 Task: Find a house in Colleyville, TX on Airbnb for 1 guest from 6 Sep to 10 Sep, with a price range of ₹10,000 to ₹15,000.
Action: Mouse moved to (501, 122)
Screenshot: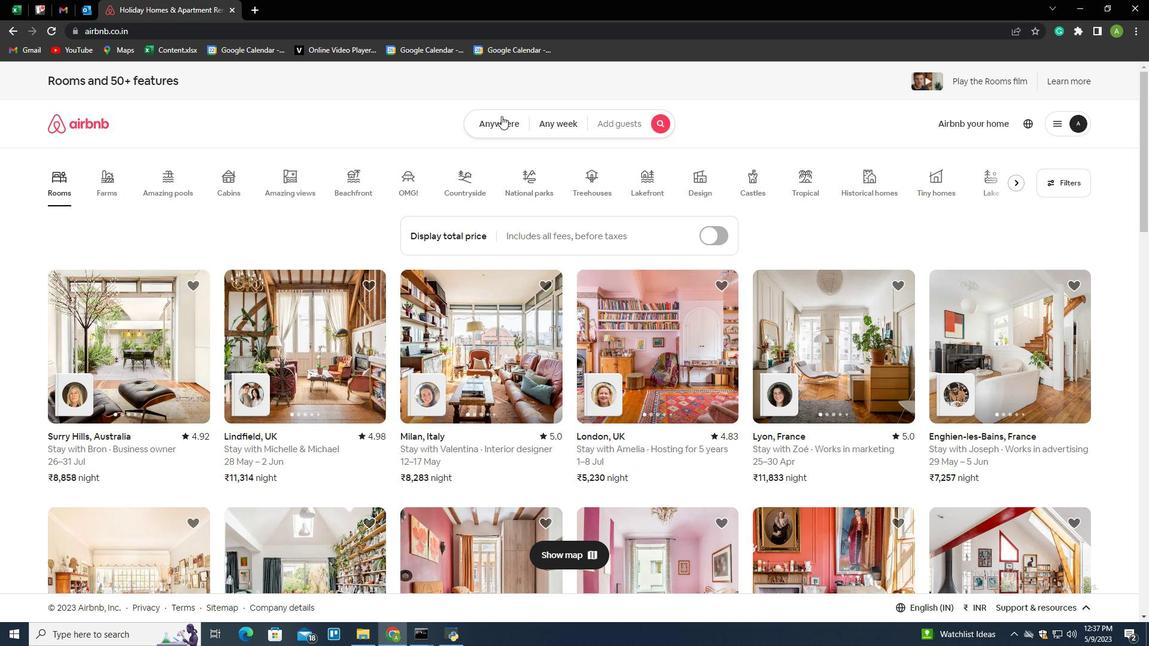 
Action: Mouse pressed left at (501, 122)
Screenshot: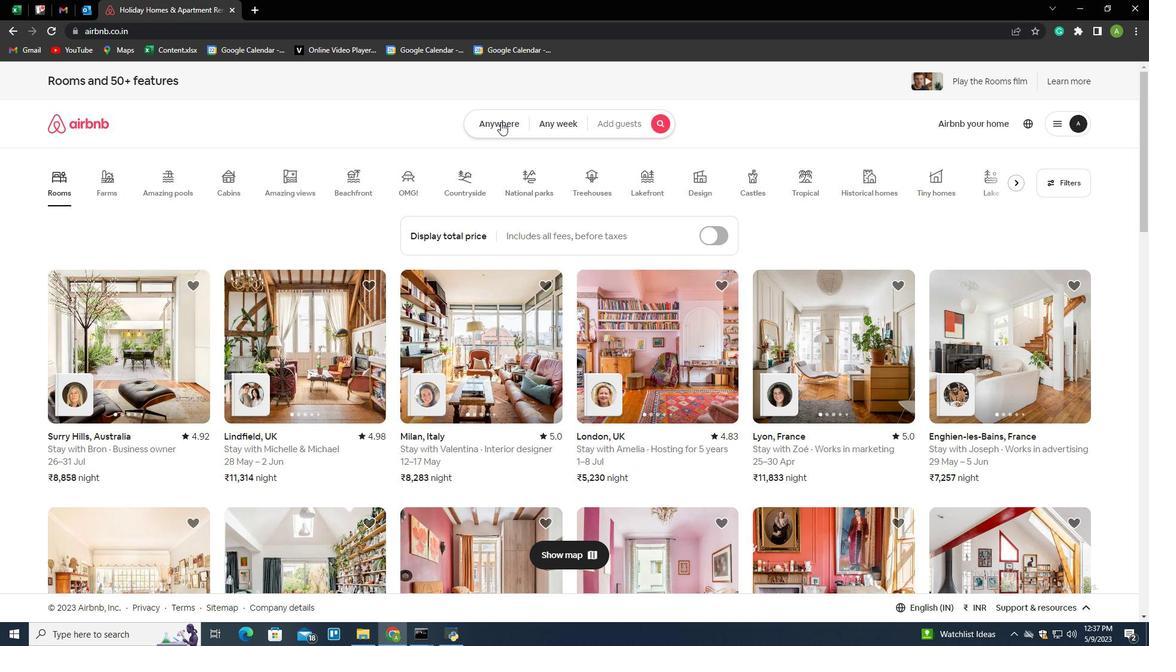 
Action: Mouse moved to (433, 171)
Screenshot: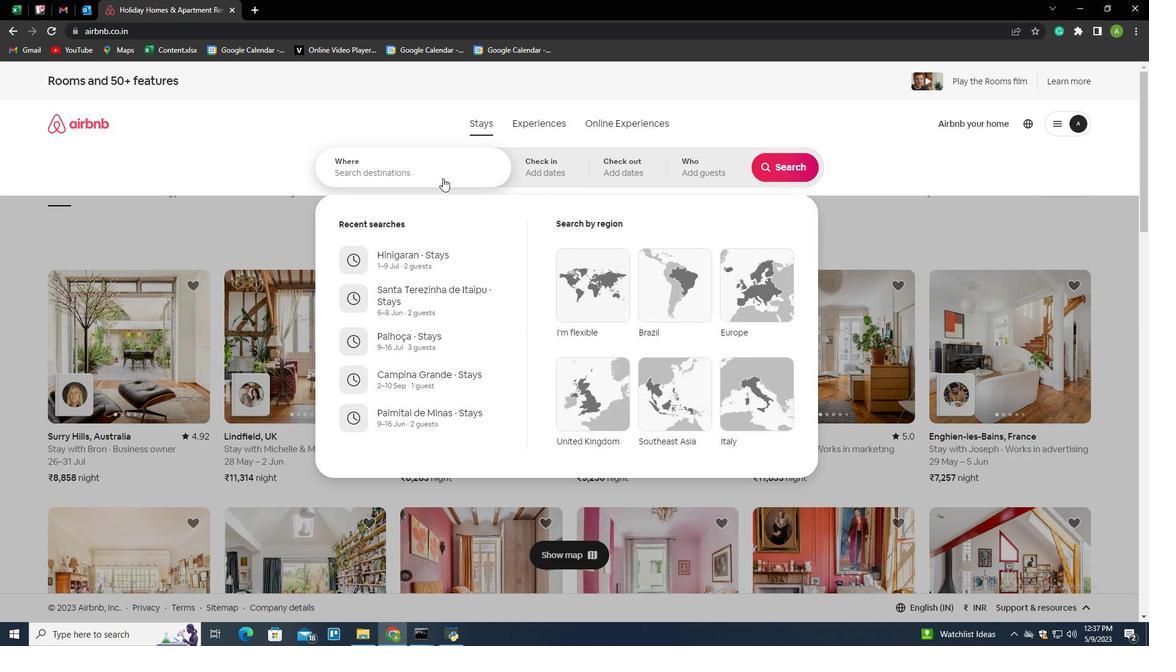 
Action: Mouse pressed left at (433, 171)
Screenshot: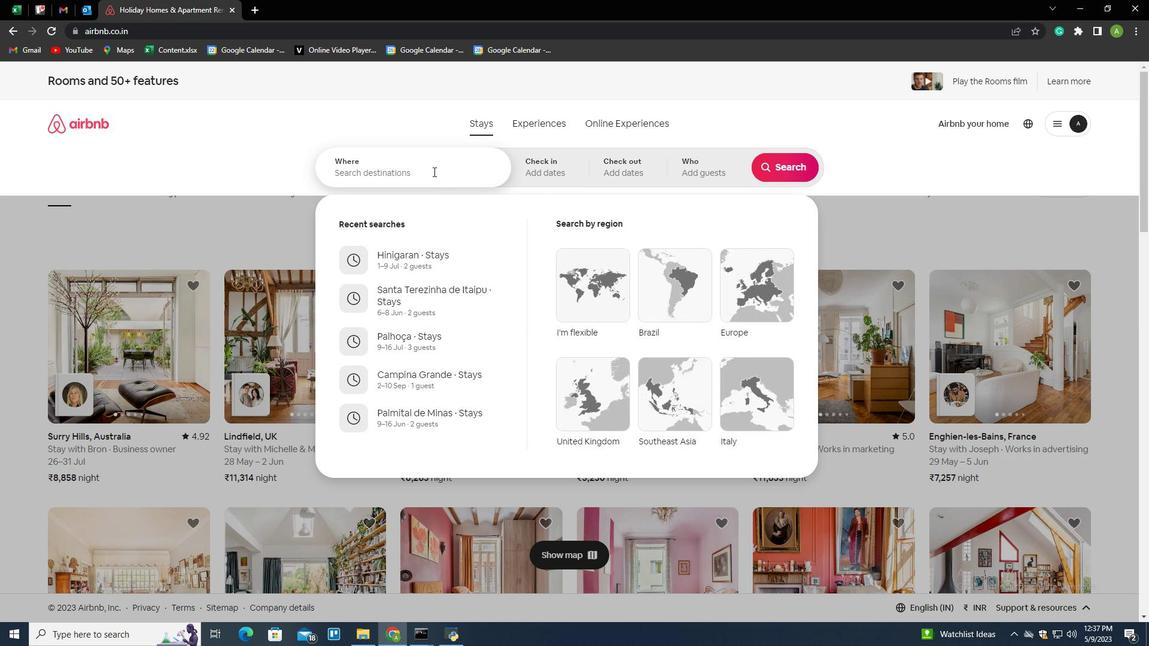 
Action: Mouse moved to (433, 171)
Screenshot: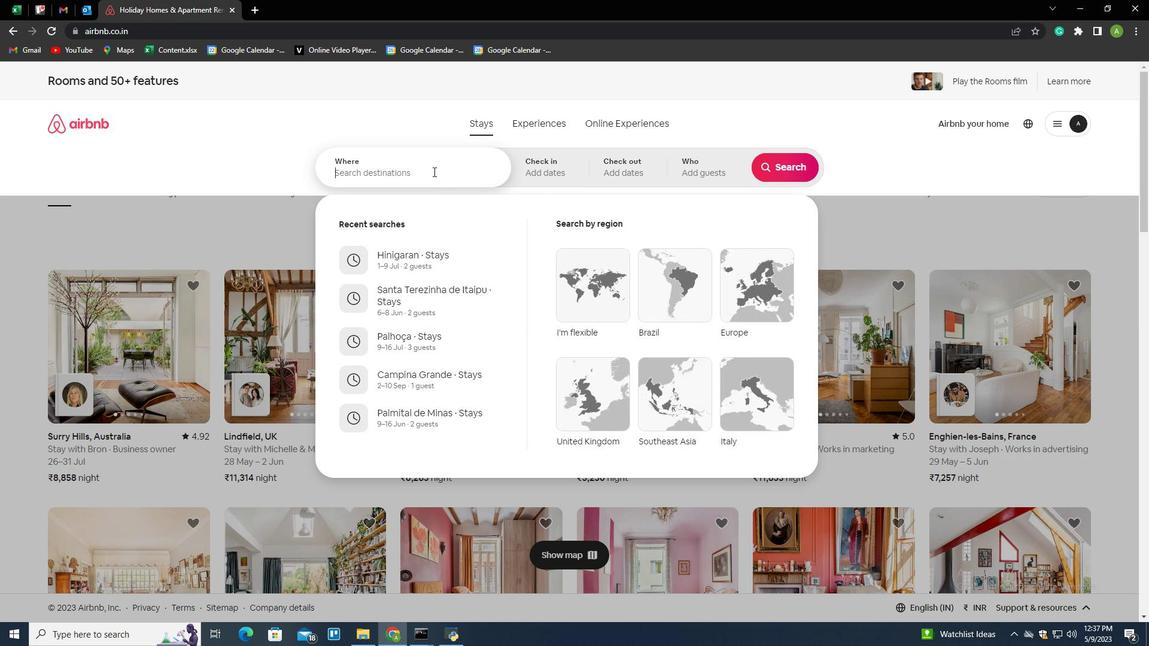 
Action: Key pressed <Key.shift>Cool<Key.backspace><Key.backspace>lleyville<Key.down><Key.enter>
Screenshot: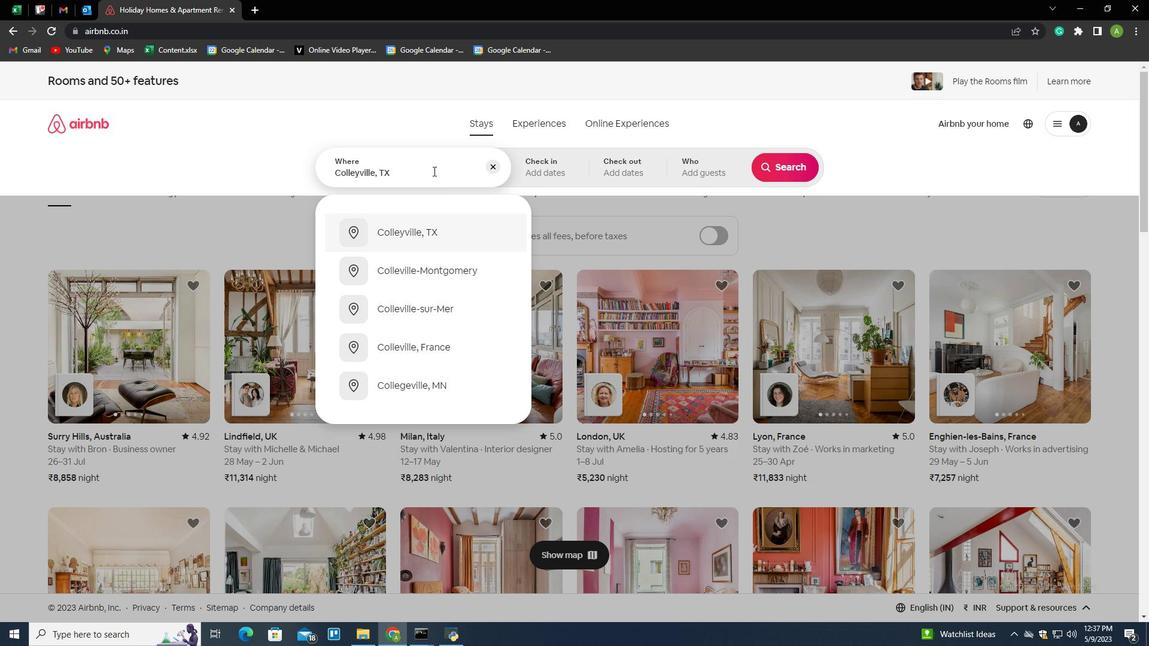 
Action: Mouse moved to (783, 263)
Screenshot: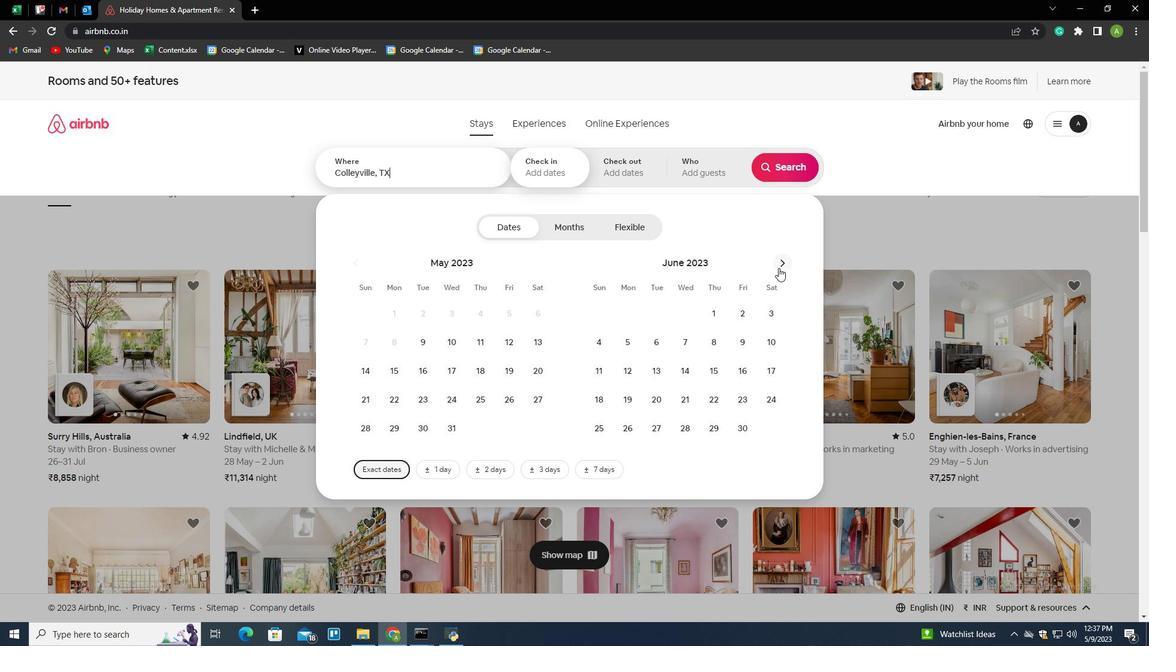 
Action: Mouse pressed left at (783, 263)
Screenshot: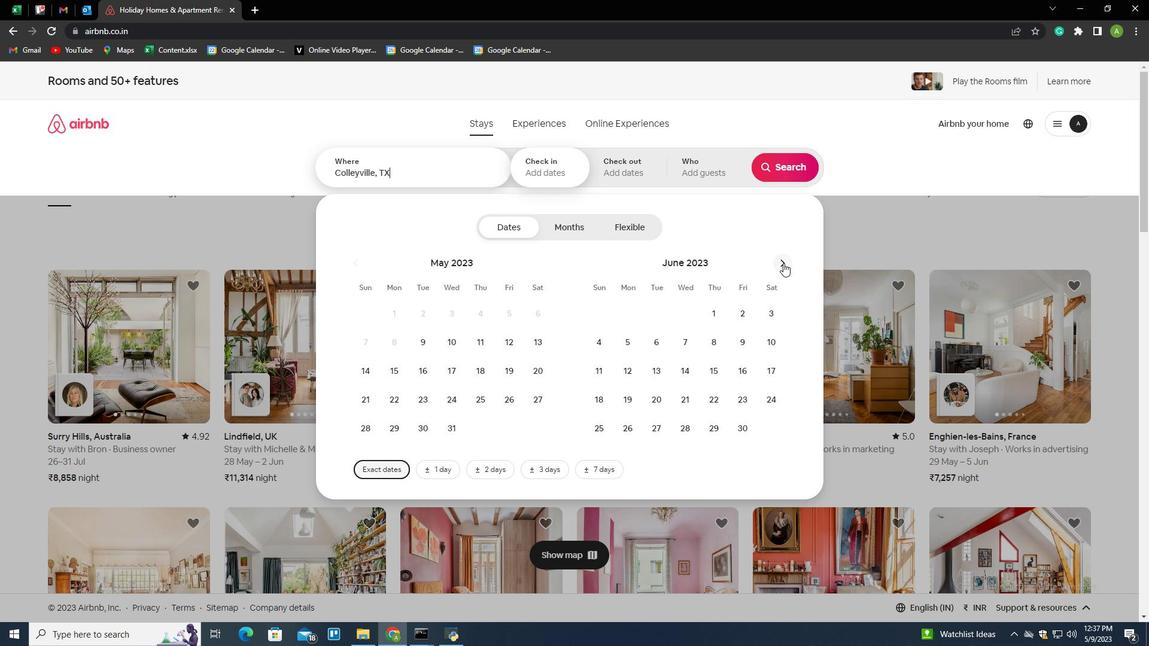 
Action: Mouse pressed left at (783, 263)
Screenshot: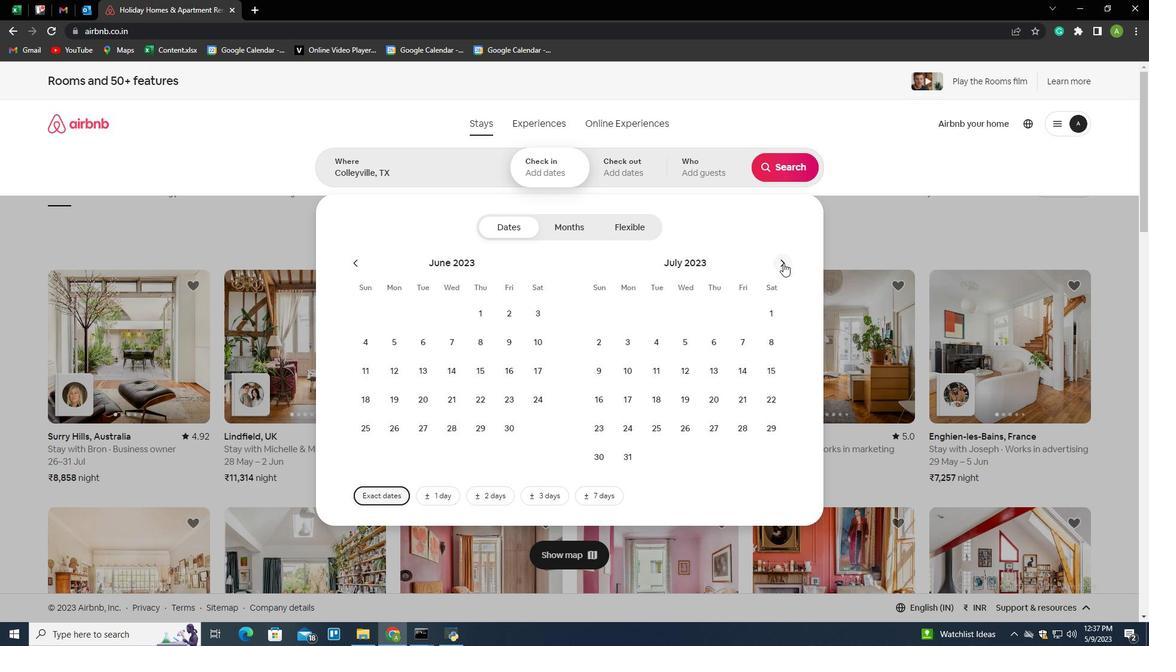 
Action: Mouse moved to (785, 265)
Screenshot: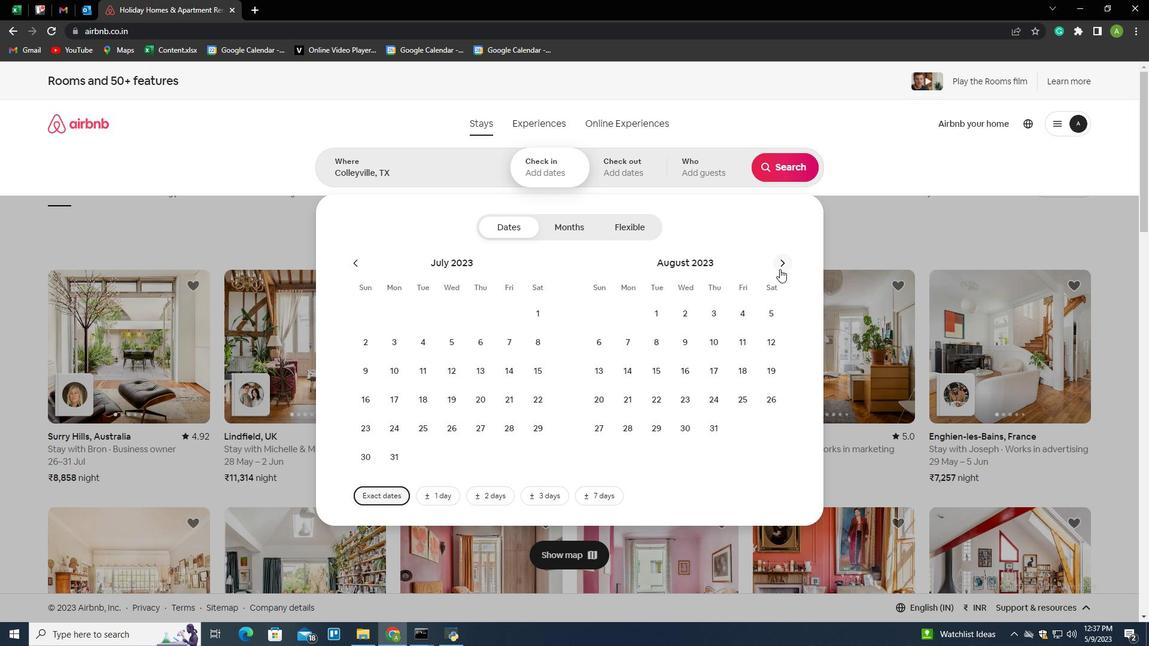 
Action: Mouse pressed left at (785, 265)
Screenshot: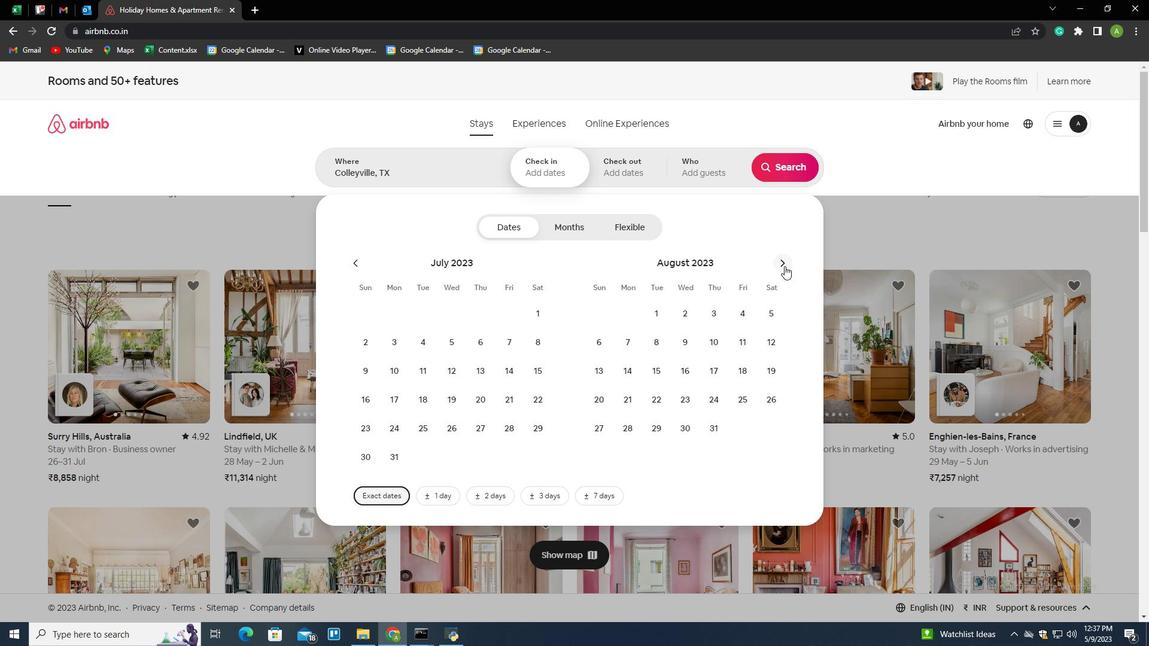 
Action: Mouse moved to (684, 335)
Screenshot: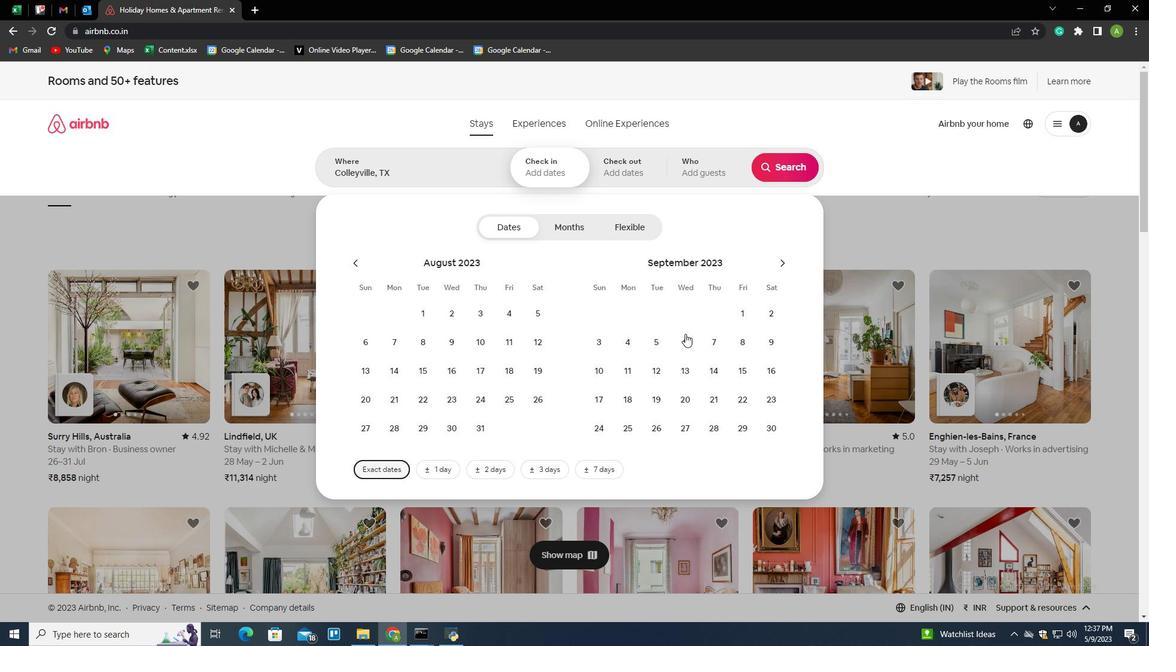 
Action: Mouse pressed left at (684, 335)
Screenshot: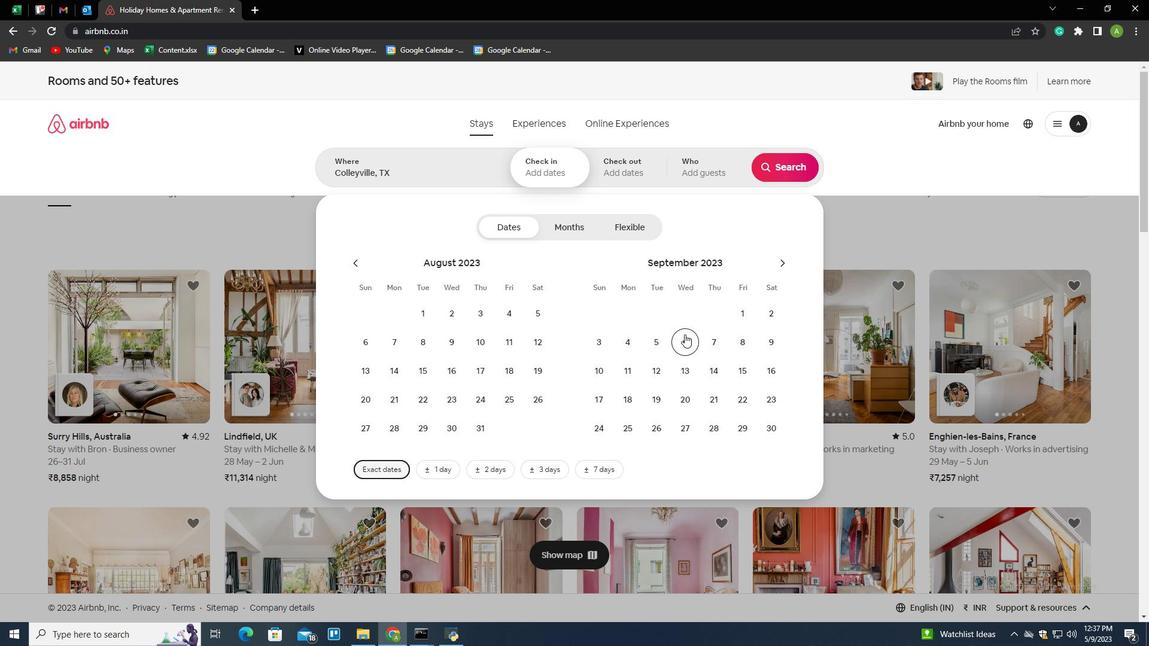 
Action: Mouse moved to (596, 363)
Screenshot: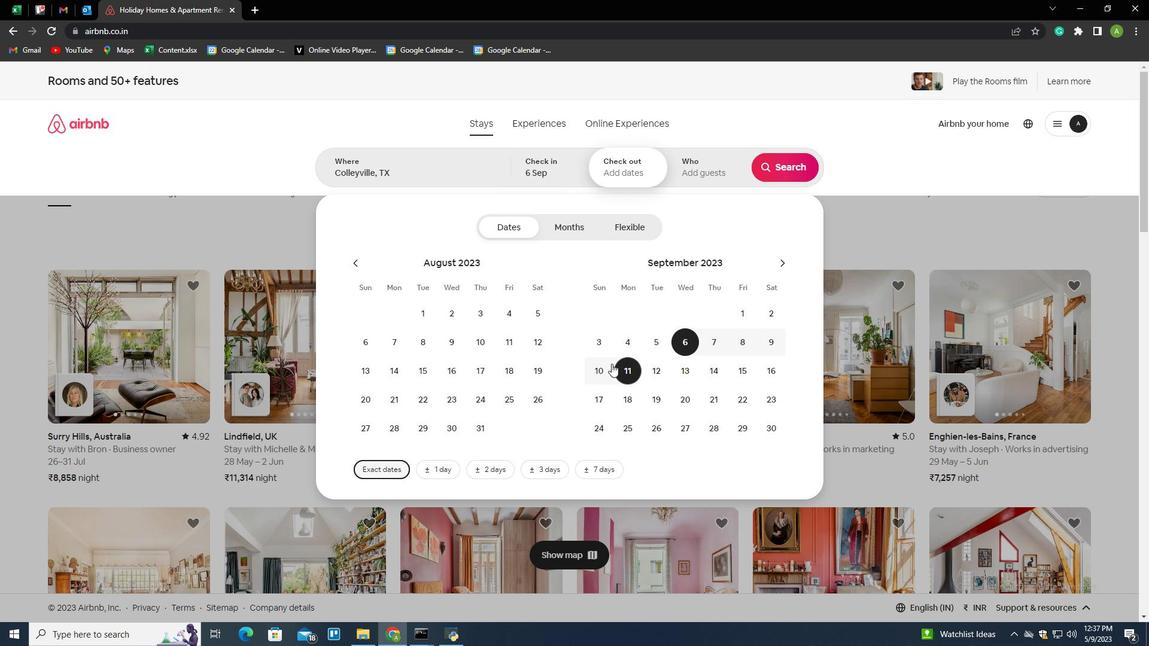 
Action: Mouse pressed left at (596, 363)
Screenshot: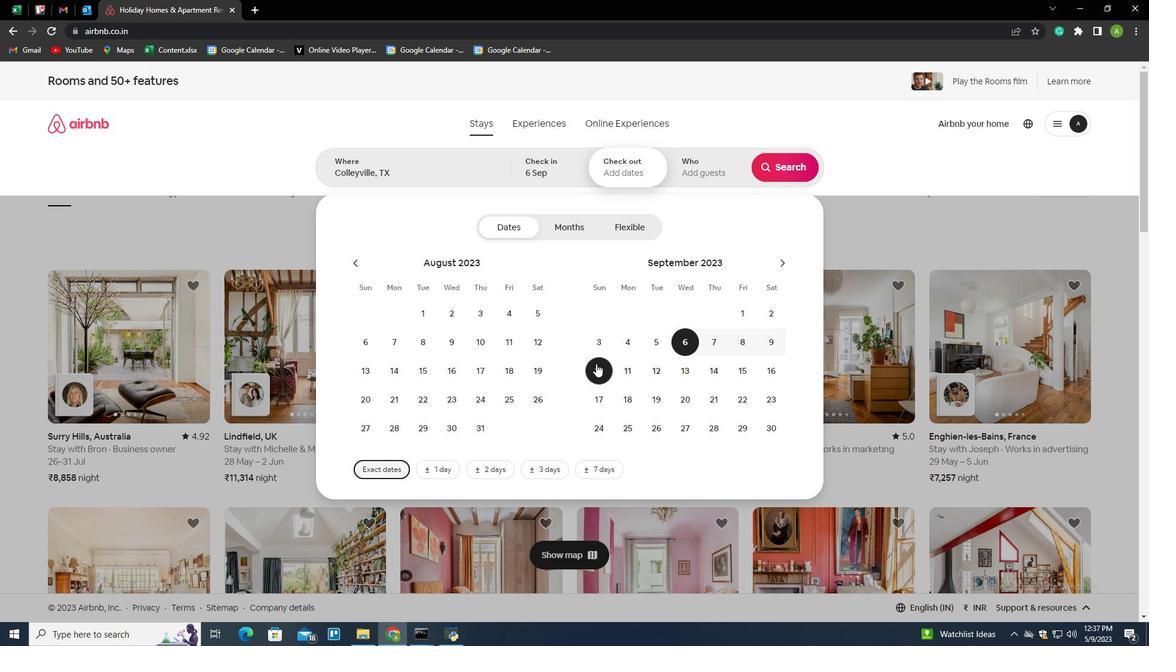 
Action: Mouse moved to (704, 173)
Screenshot: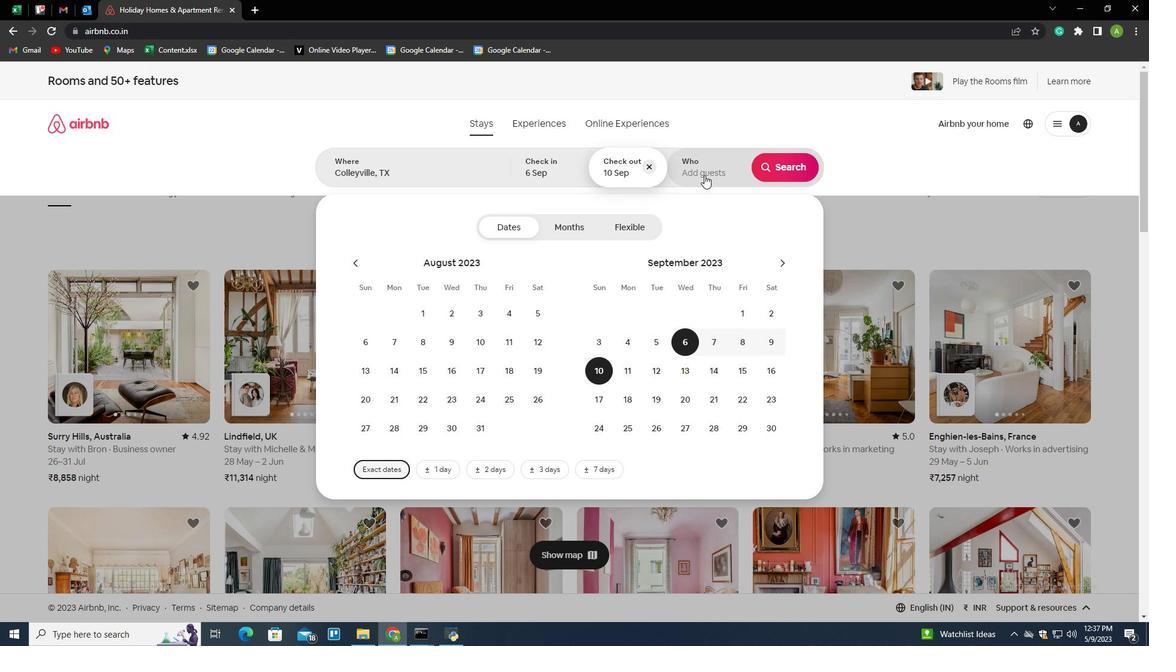 
Action: Mouse pressed left at (704, 173)
Screenshot: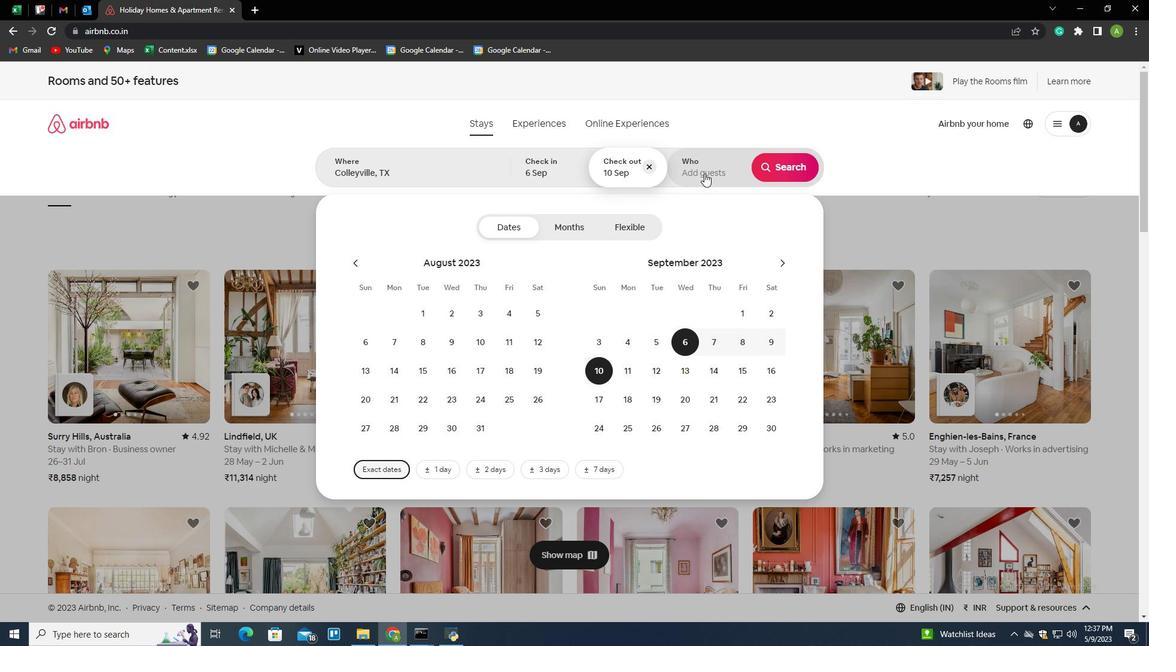 
Action: Mouse moved to (788, 234)
Screenshot: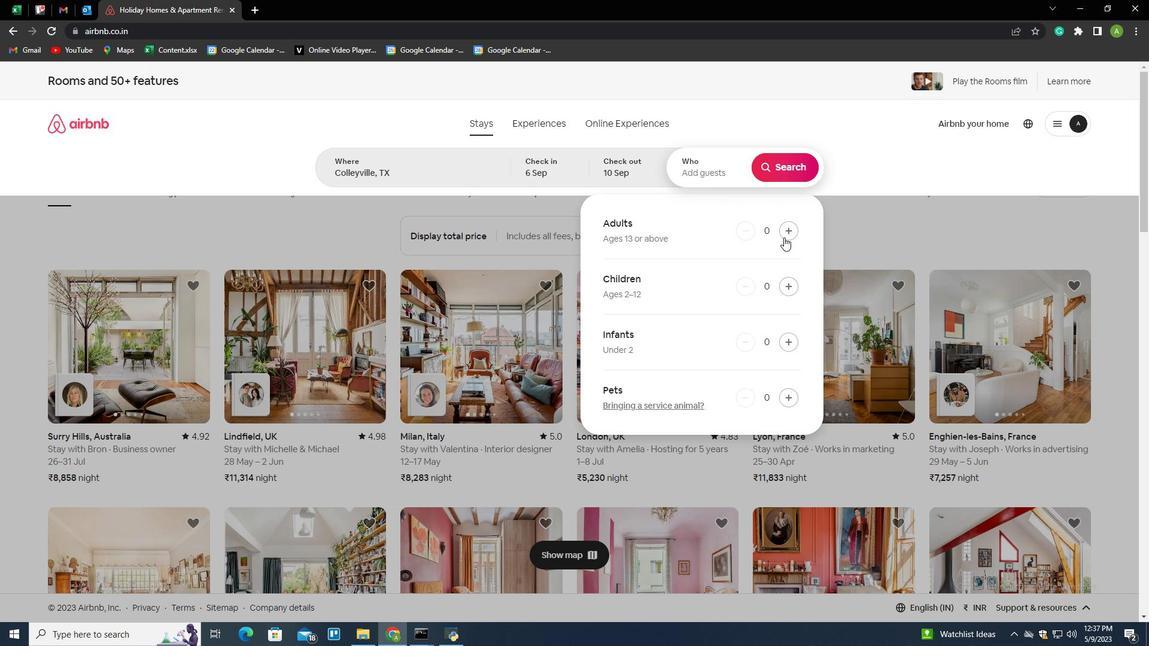 
Action: Mouse pressed left at (788, 234)
Screenshot: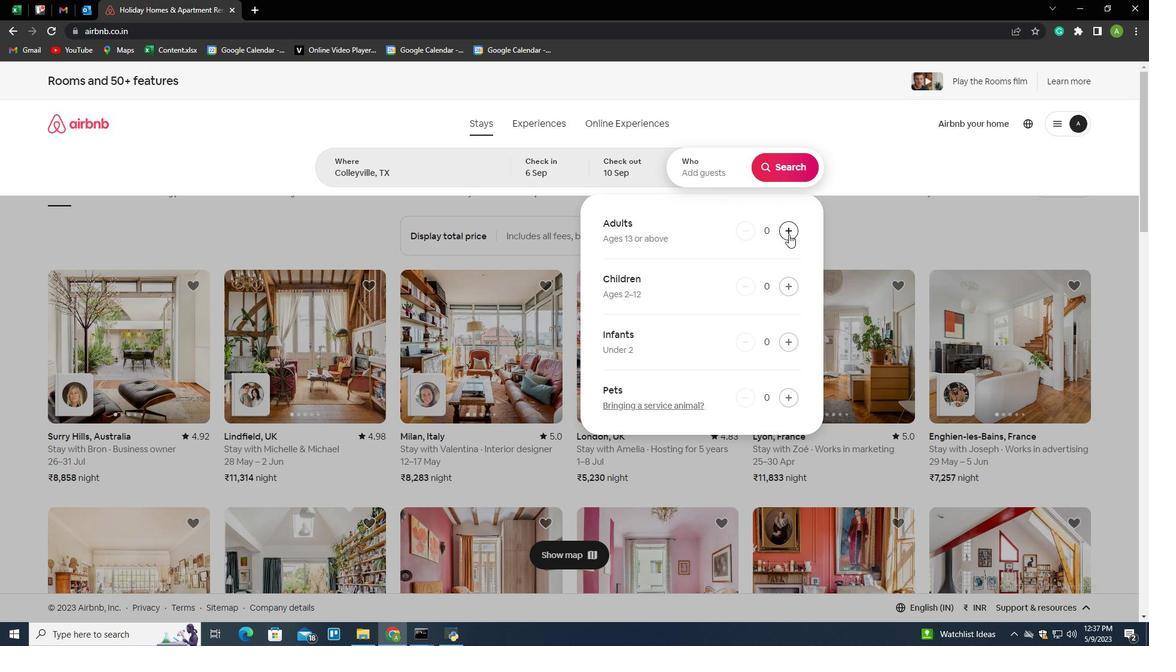 
Action: Mouse moved to (773, 173)
Screenshot: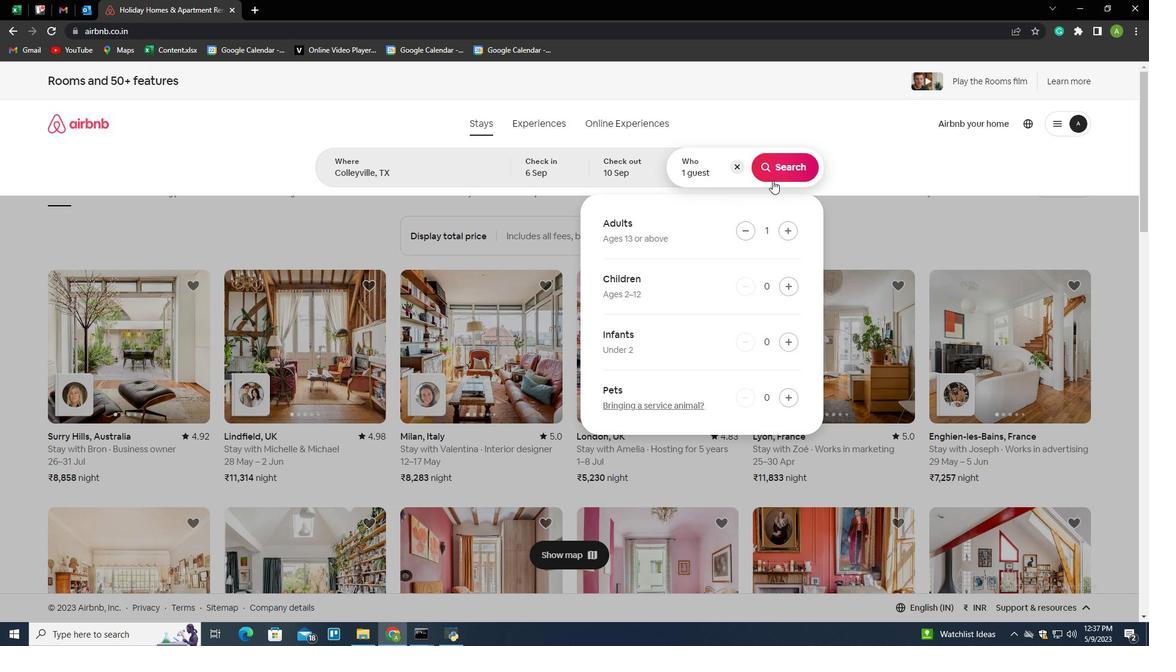 
Action: Mouse pressed left at (773, 173)
Screenshot: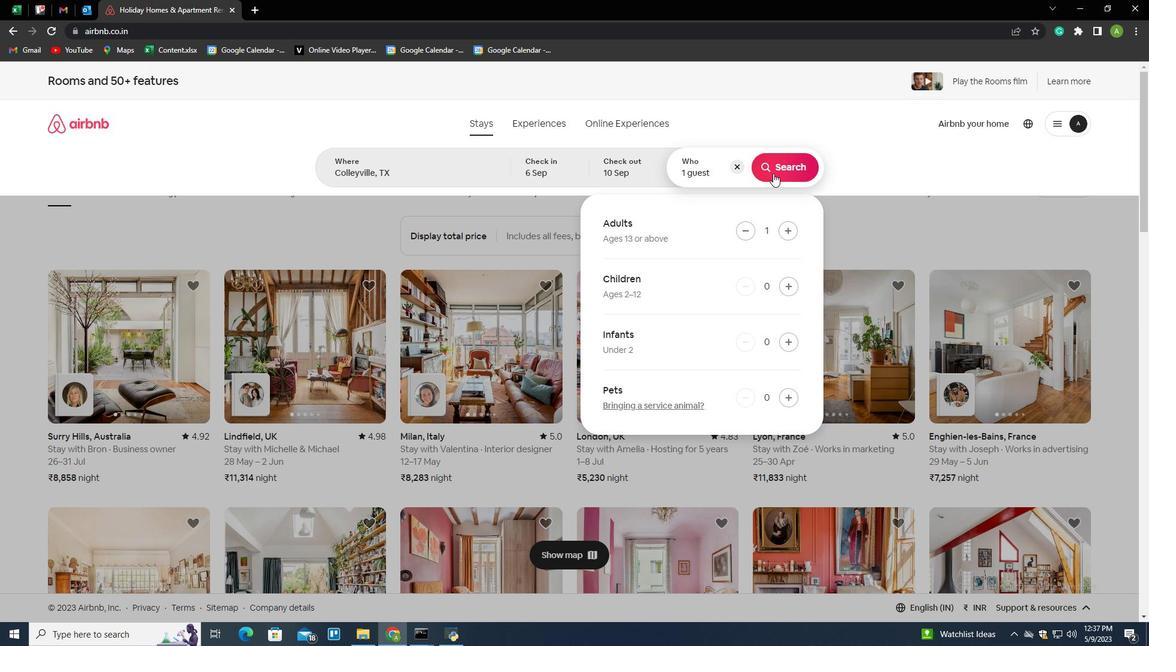 
Action: Mouse moved to (1081, 132)
Screenshot: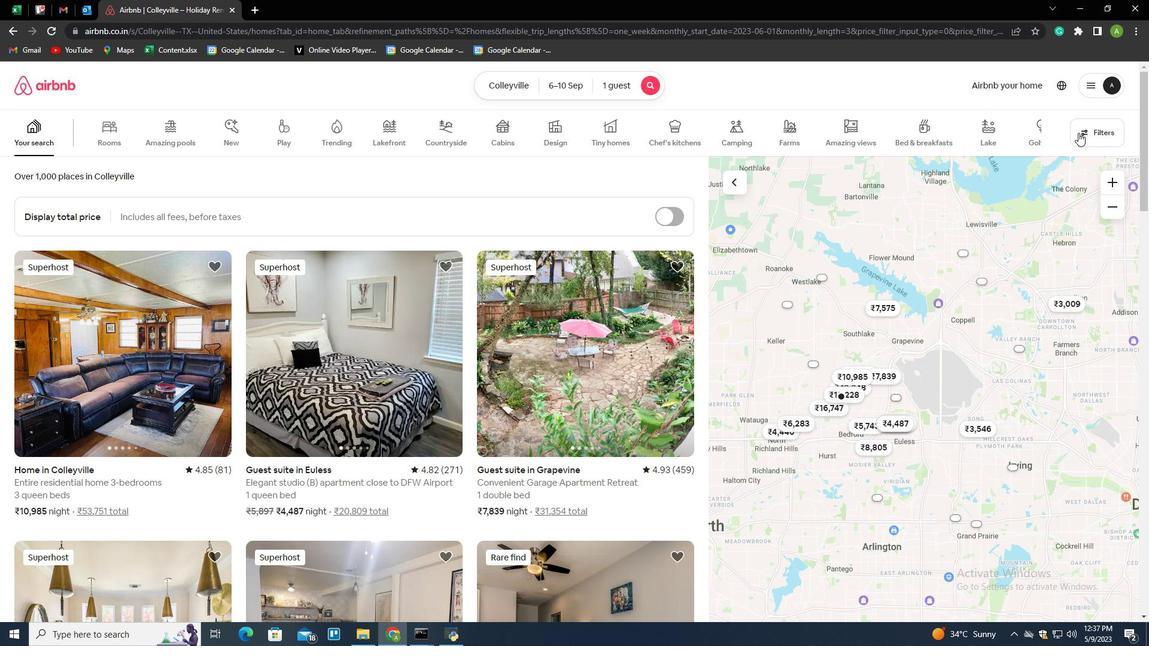 
Action: Mouse pressed left at (1081, 132)
Screenshot: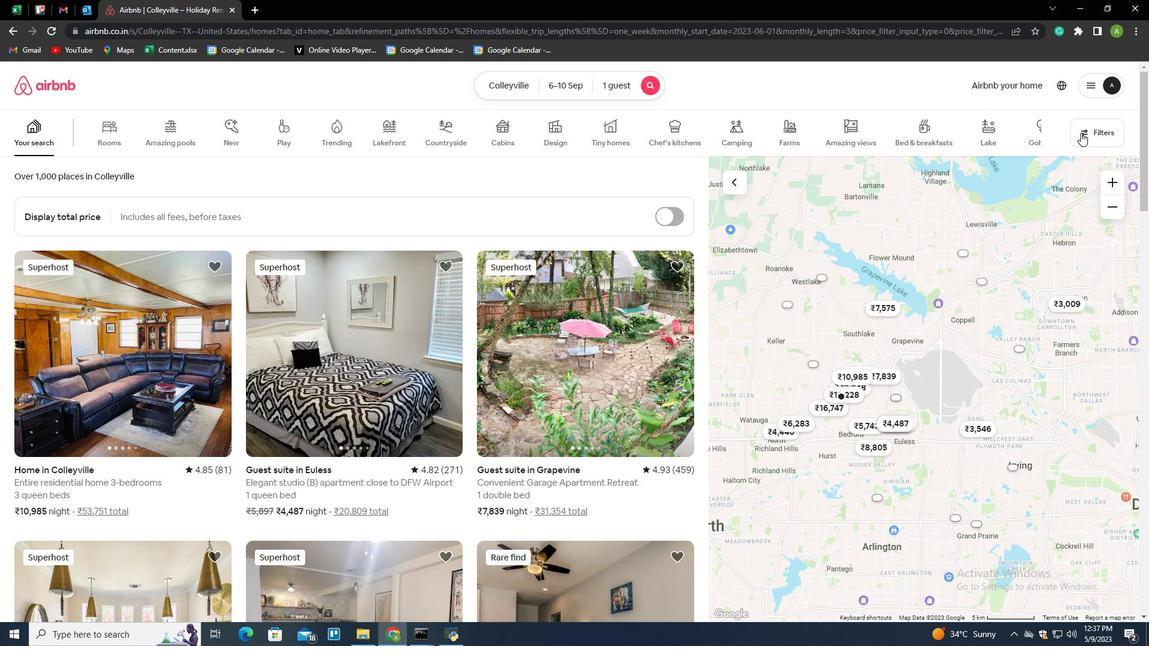 
Action: Mouse moved to (420, 430)
Screenshot: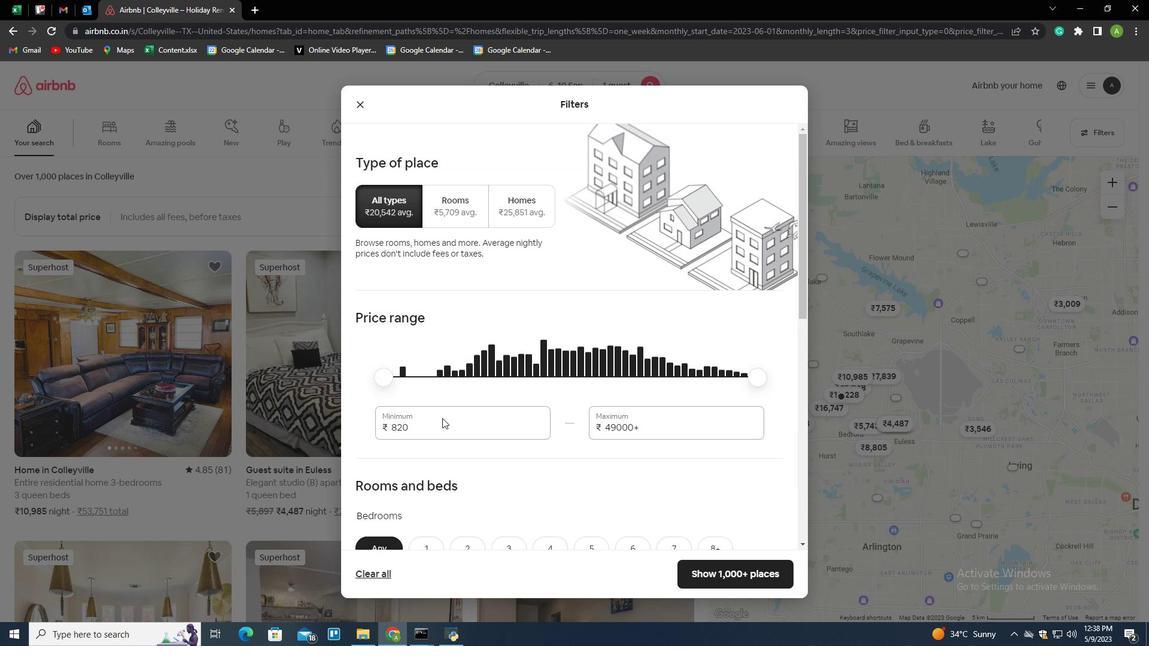 
Action: Mouse pressed left at (420, 430)
Screenshot: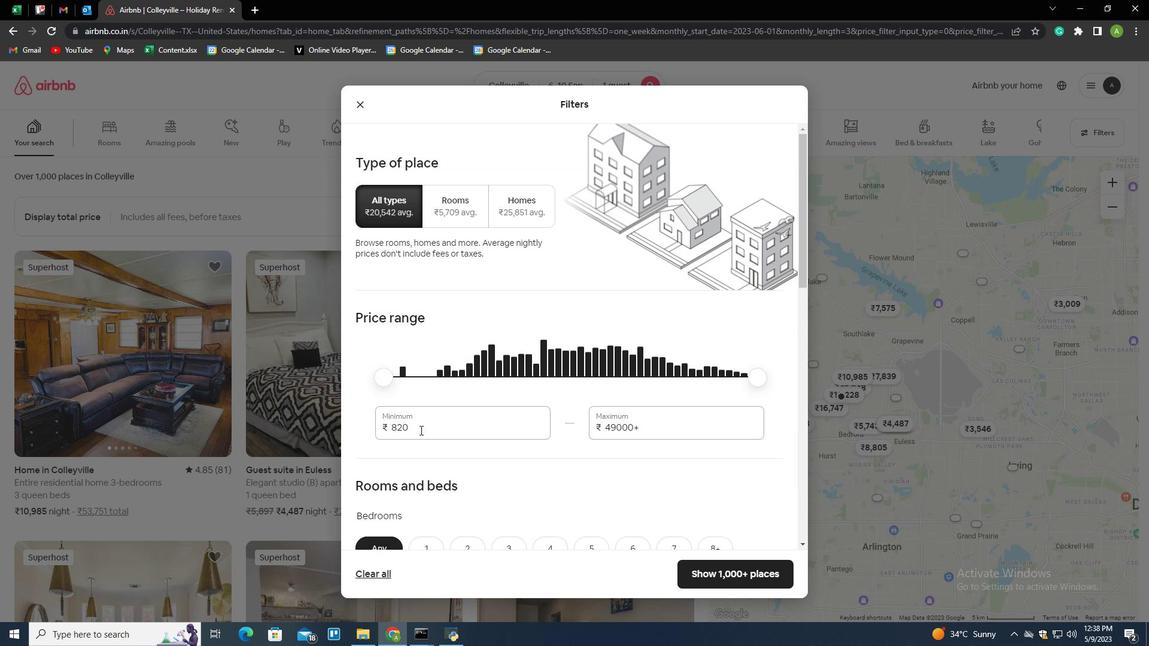 
Action: Key pressed <Key.shift_r><Key.home>10000<Key.tab>15000
Screenshot: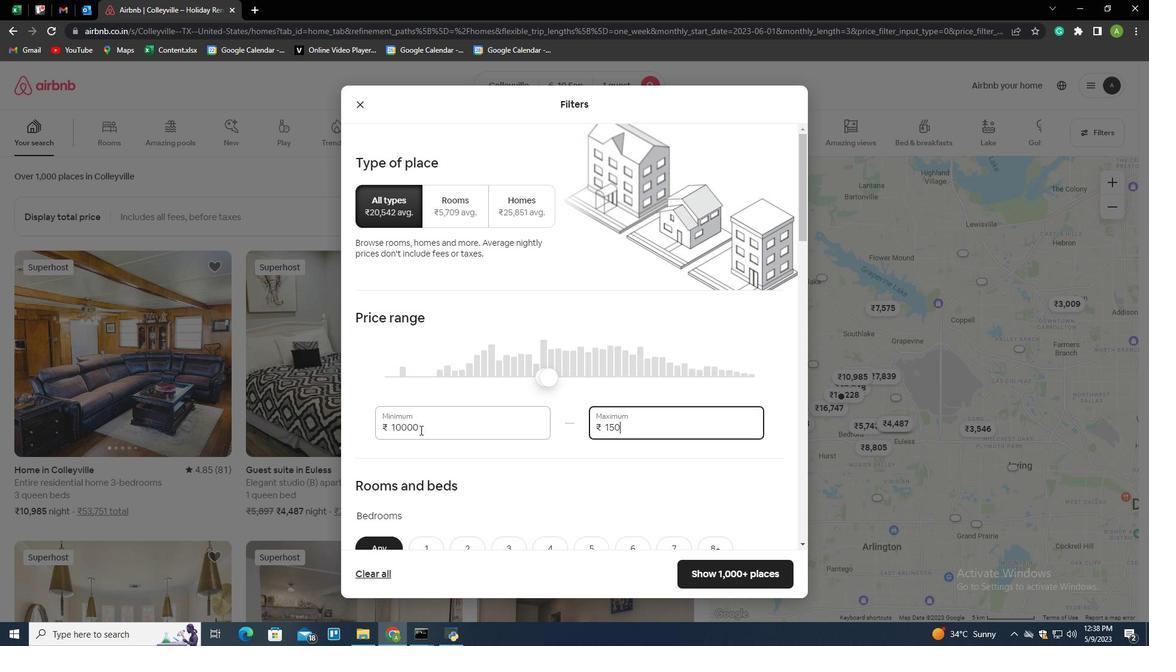 
Action: Mouse moved to (520, 459)
Screenshot: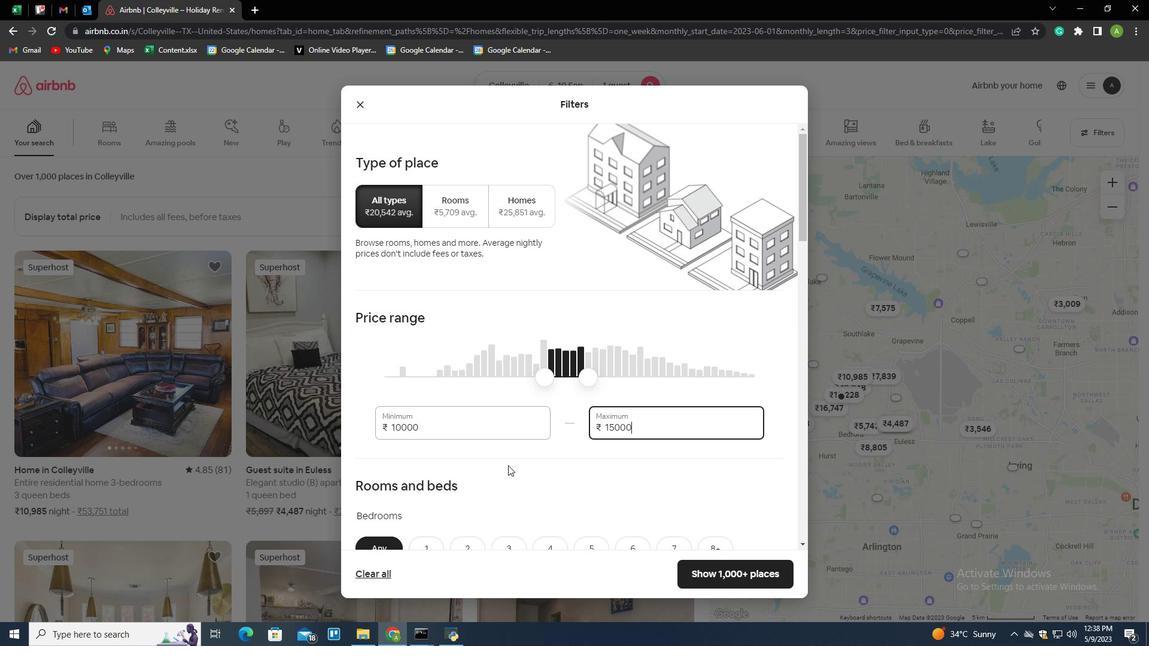 
Action: Mouse scrolled (520, 459) with delta (0, 0)
Screenshot: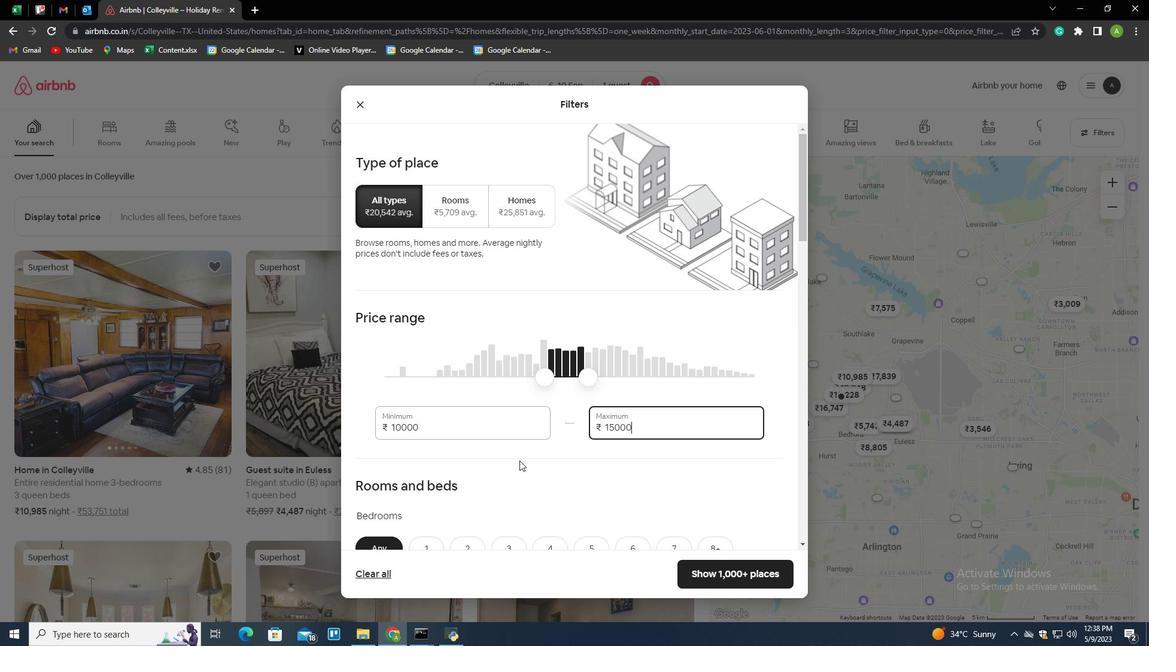 
Action: Mouse scrolled (520, 459) with delta (0, 0)
Screenshot: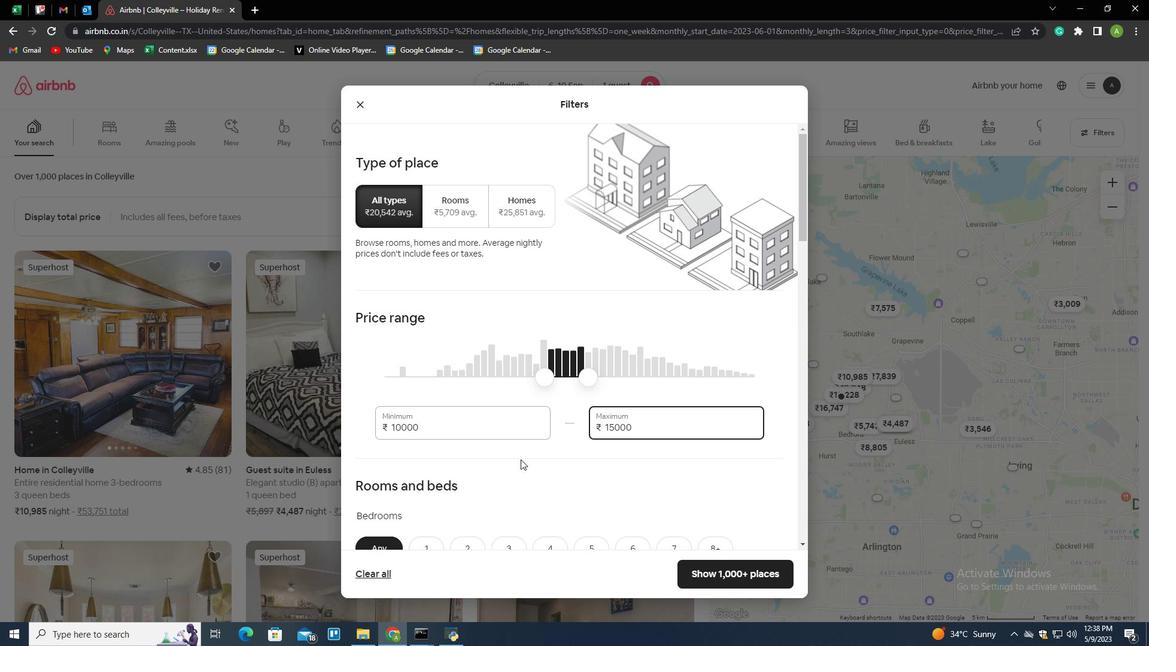 
Action: Mouse scrolled (520, 459) with delta (0, 0)
Screenshot: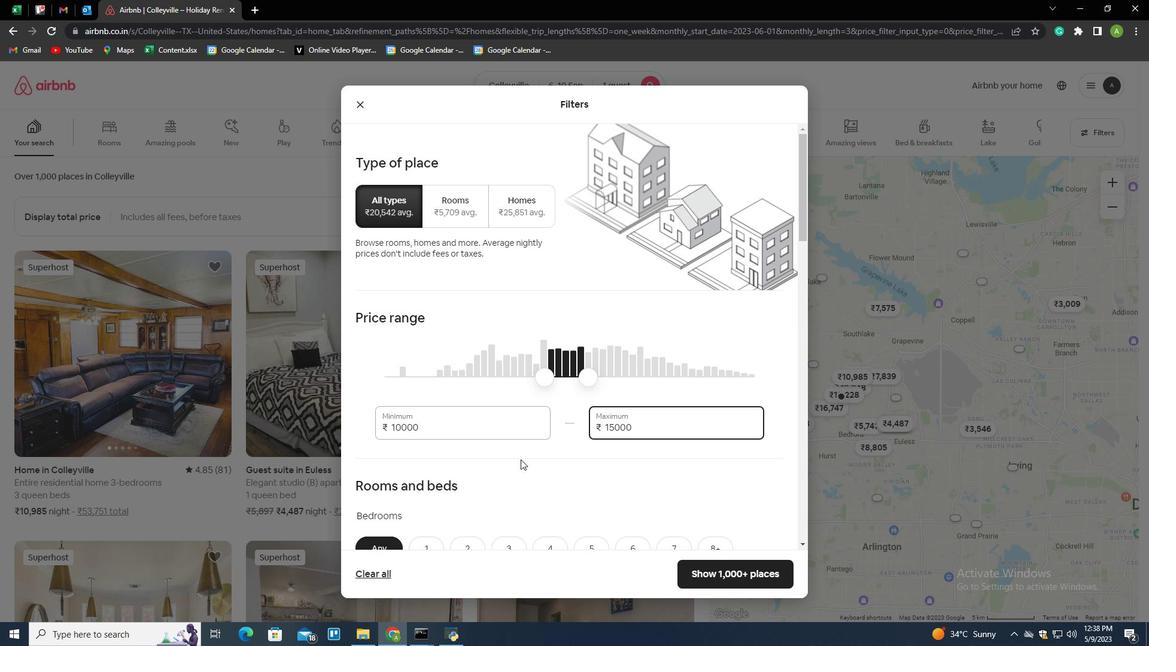 
Action: Mouse moved to (428, 375)
Screenshot: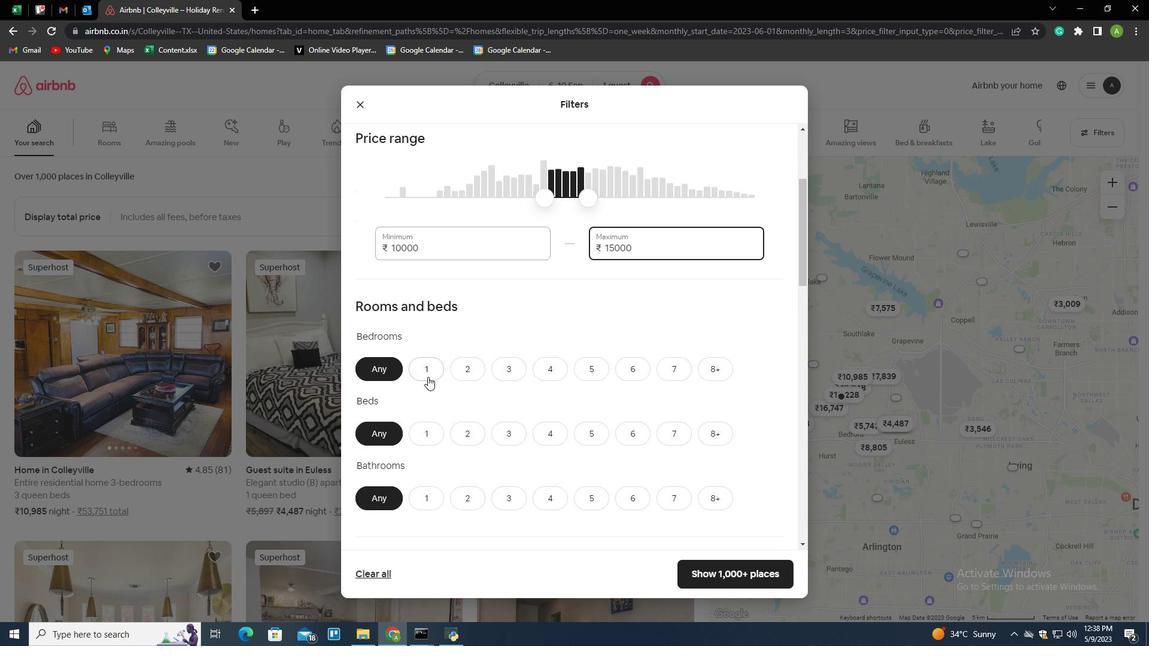 
Action: Mouse pressed left at (428, 375)
Screenshot: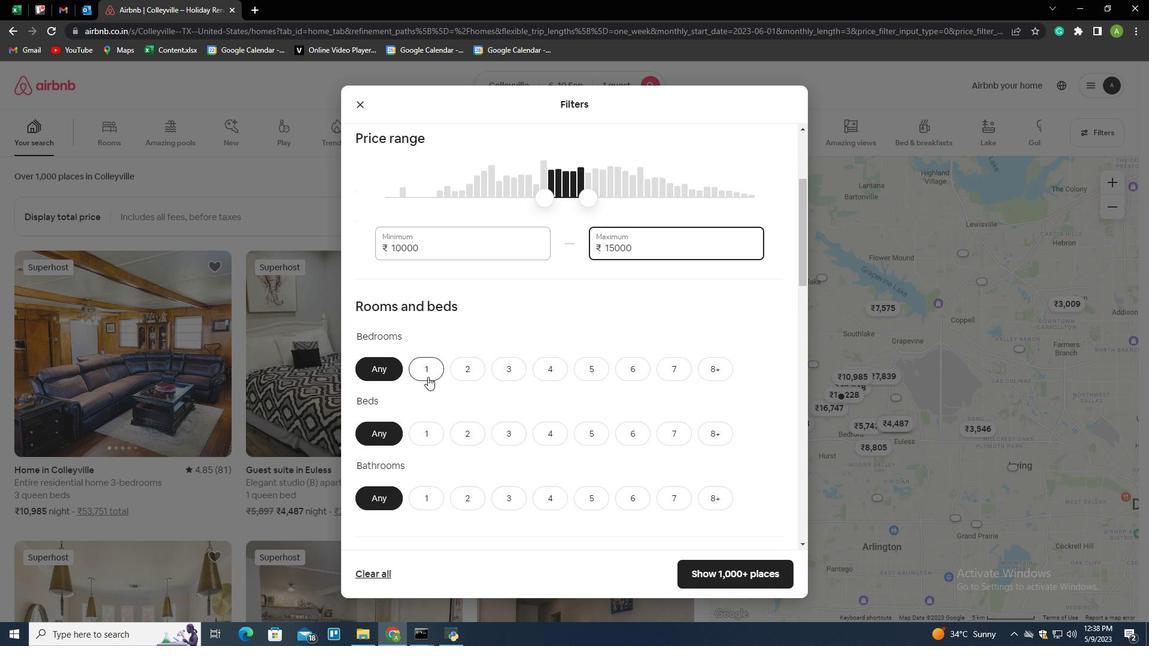 
Action: Mouse moved to (483, 389)
Screenshot: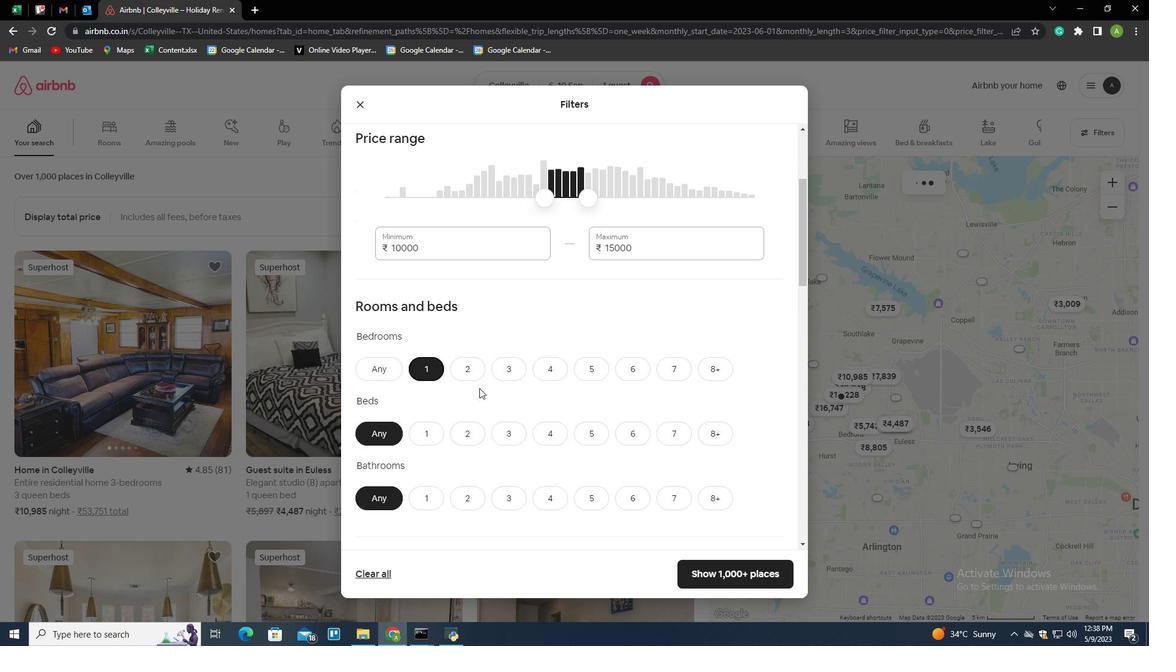 
Action: Mouse scrolled (483, 388) with delta (0, 0)
Screenshot: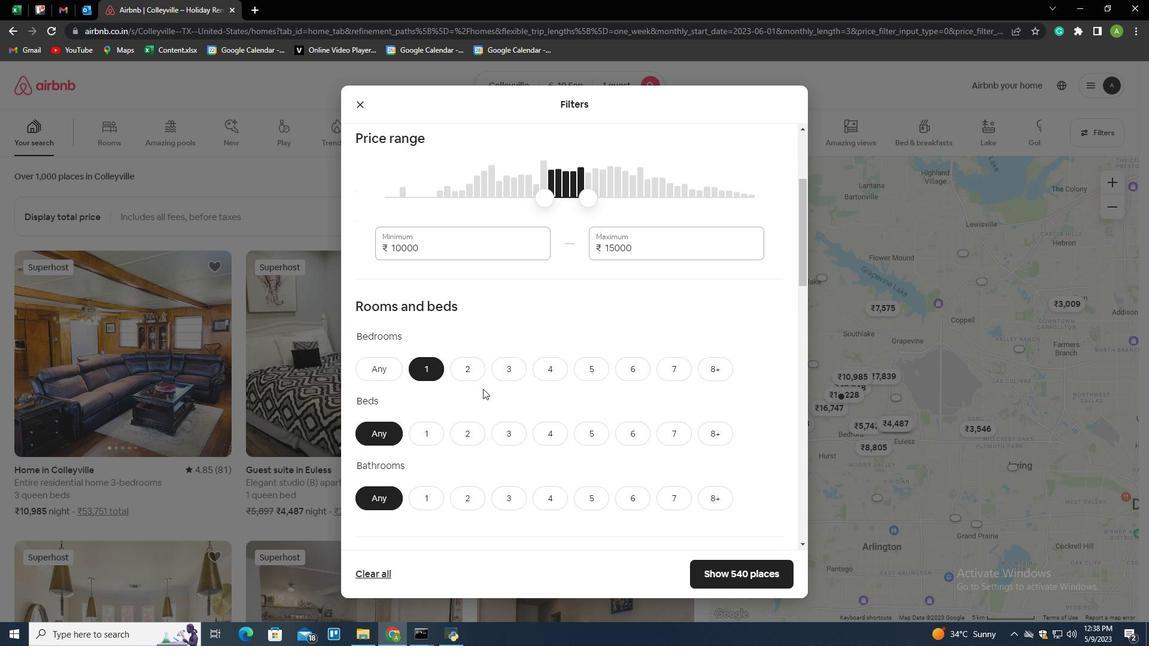 
Action: Mouse moved to (430, 375)
Screenshot: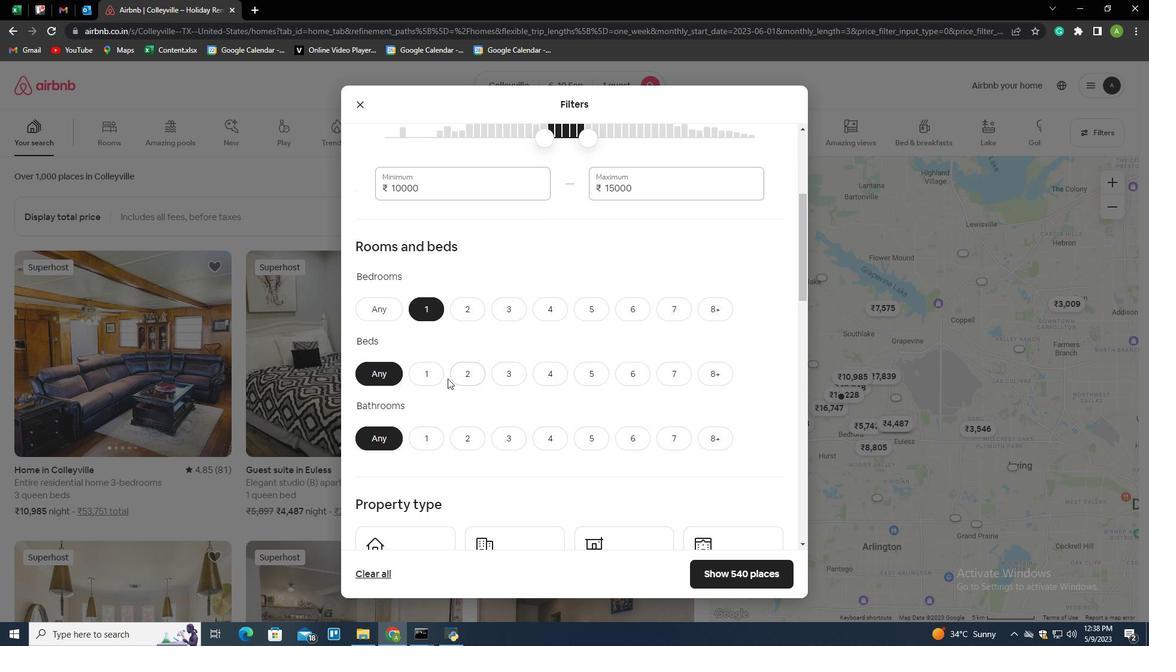 
Action: Mouse pressed left at (430, 375)
Screenshot: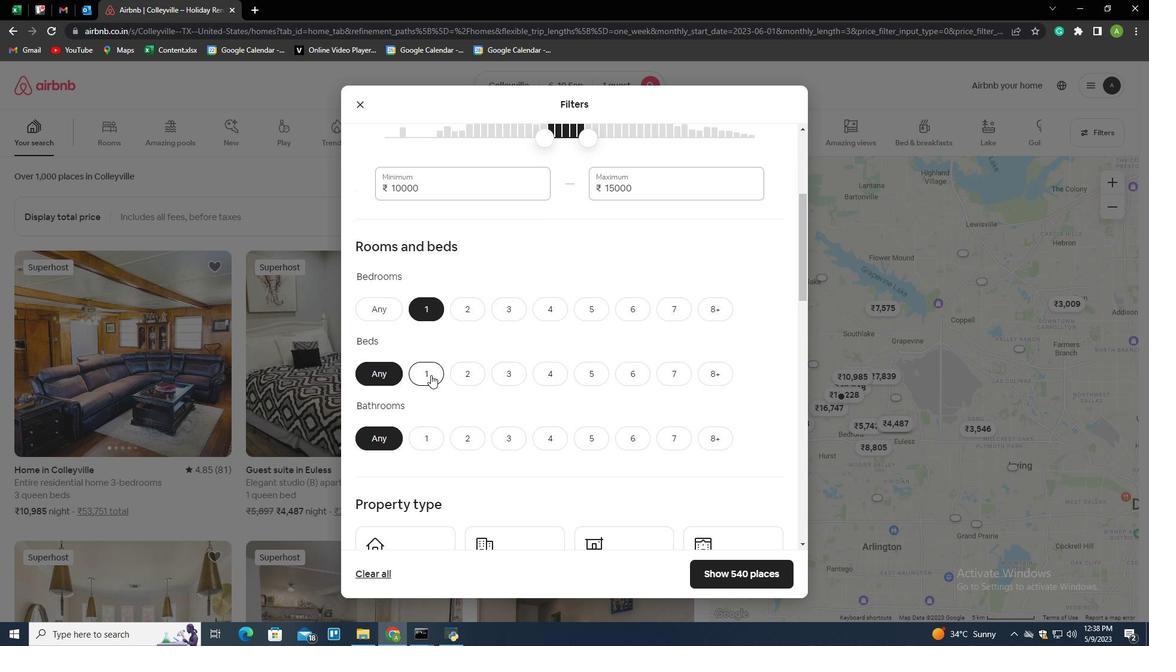 
Action: Mouse moved to (573, 344)
Screenshot: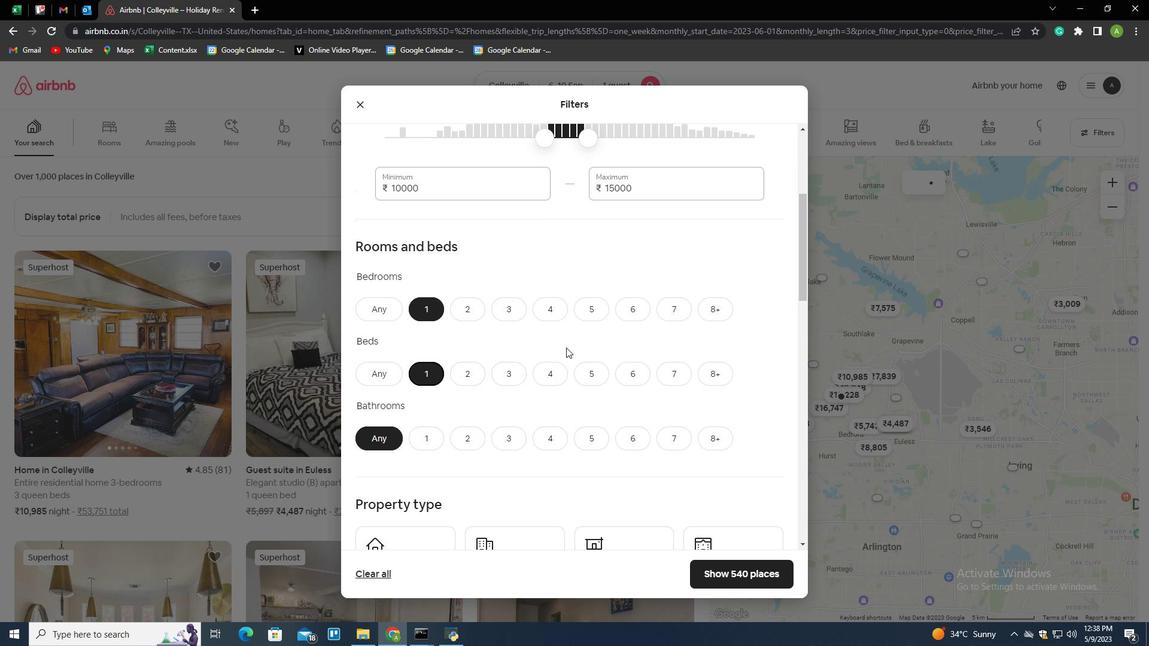 
Action: Mouse scrolled (573, 344) with delta (0, 0)
Screenshot: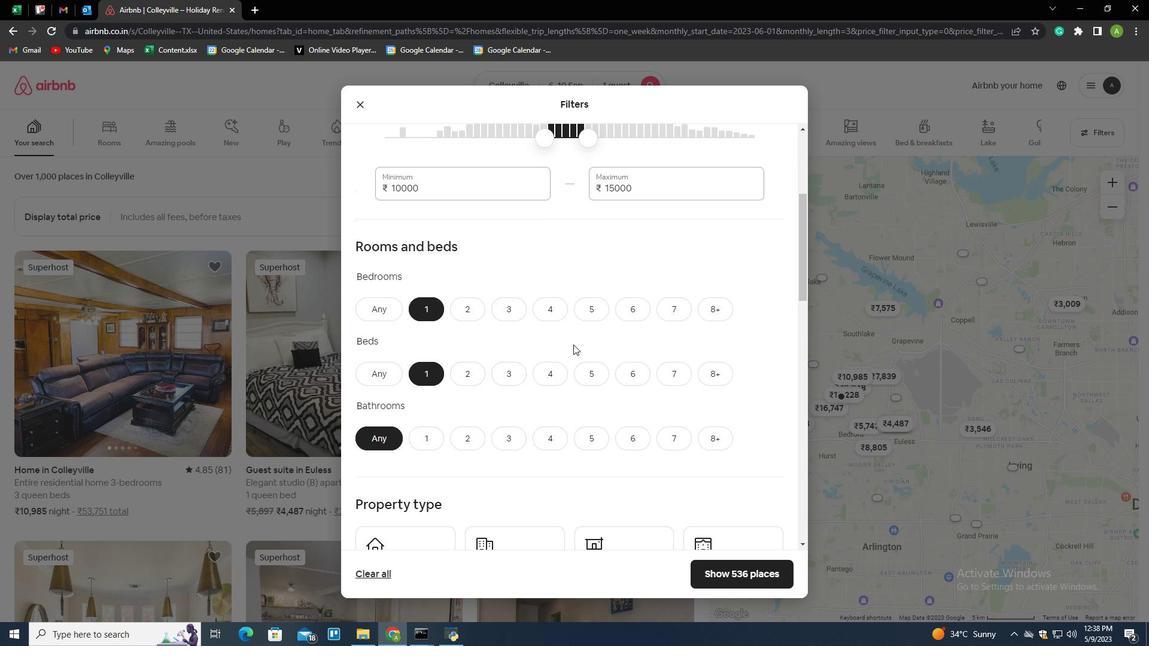 
Action: Mouse moved to (429, 383)
Screenshot: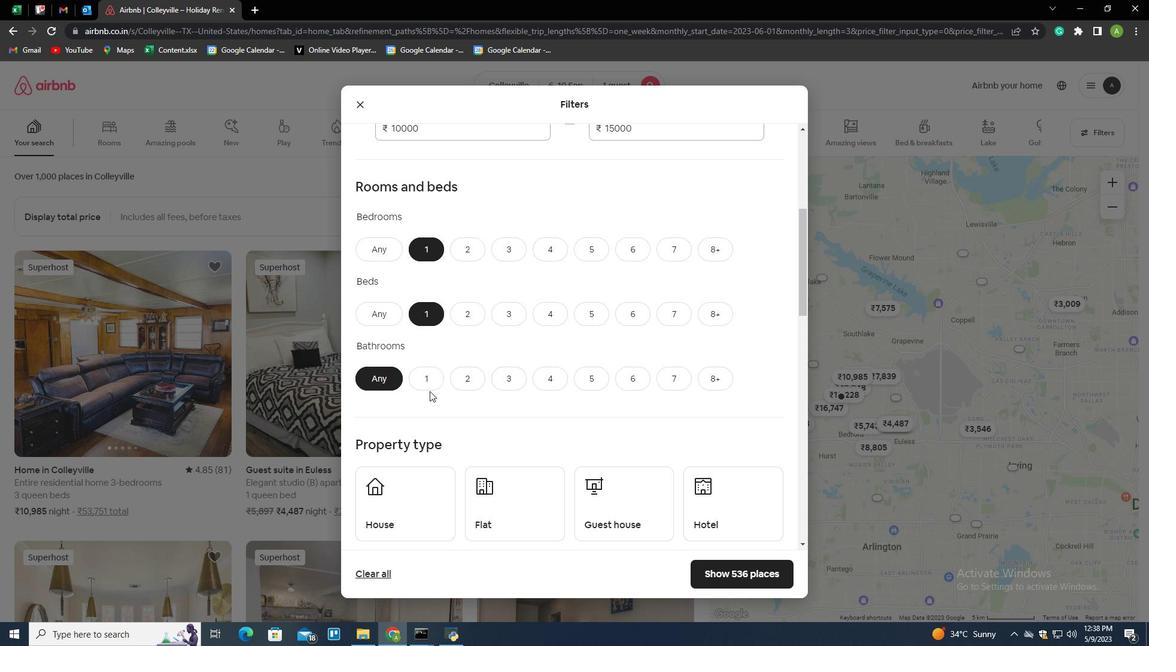 
Action: Mouse pressed left at (429, 383)
Screenshot: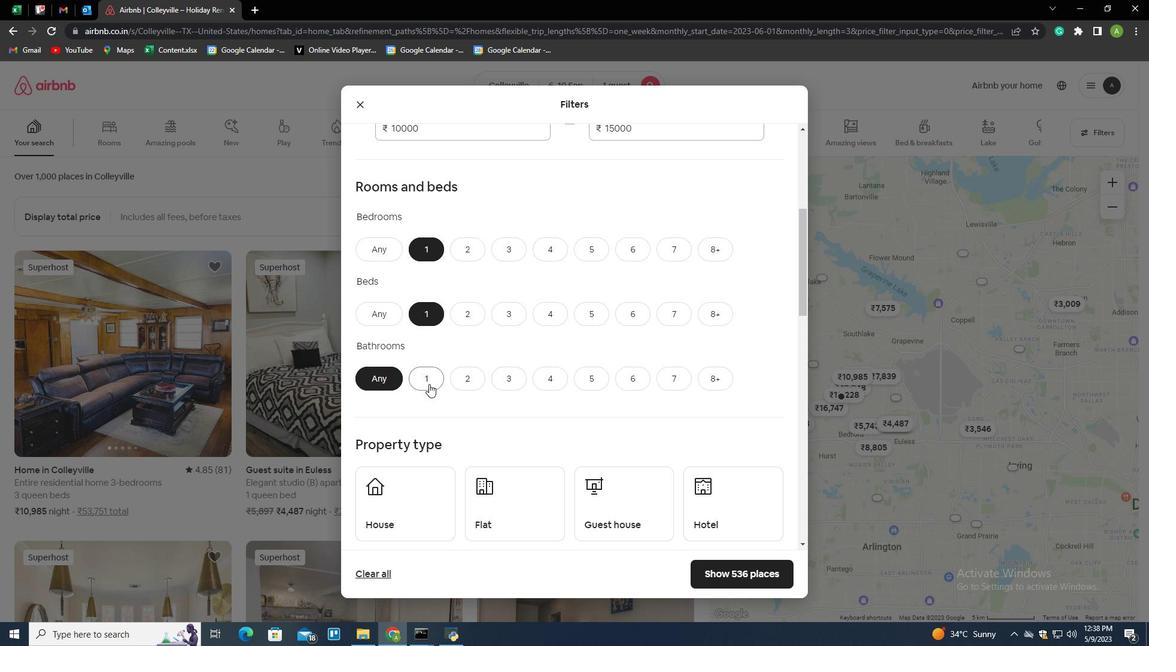 
Action: Mouse moved to (627, 356)
Screenshot: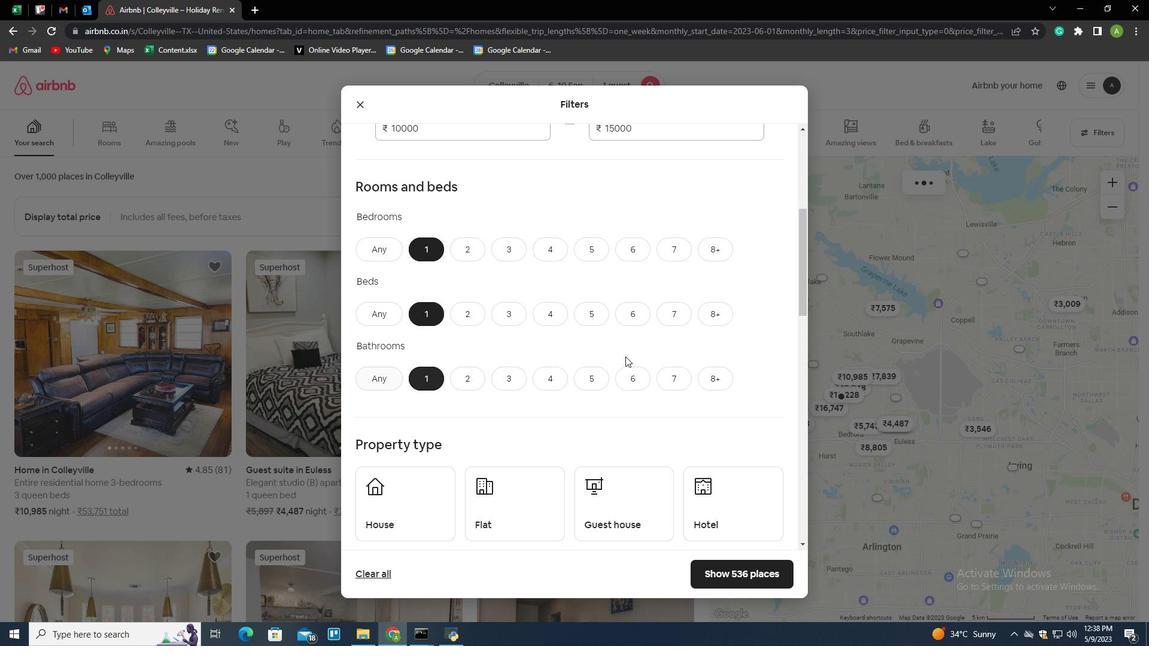 
Action: Mouse scrolled (627, 355) with delta (0, 0)
Screenshot: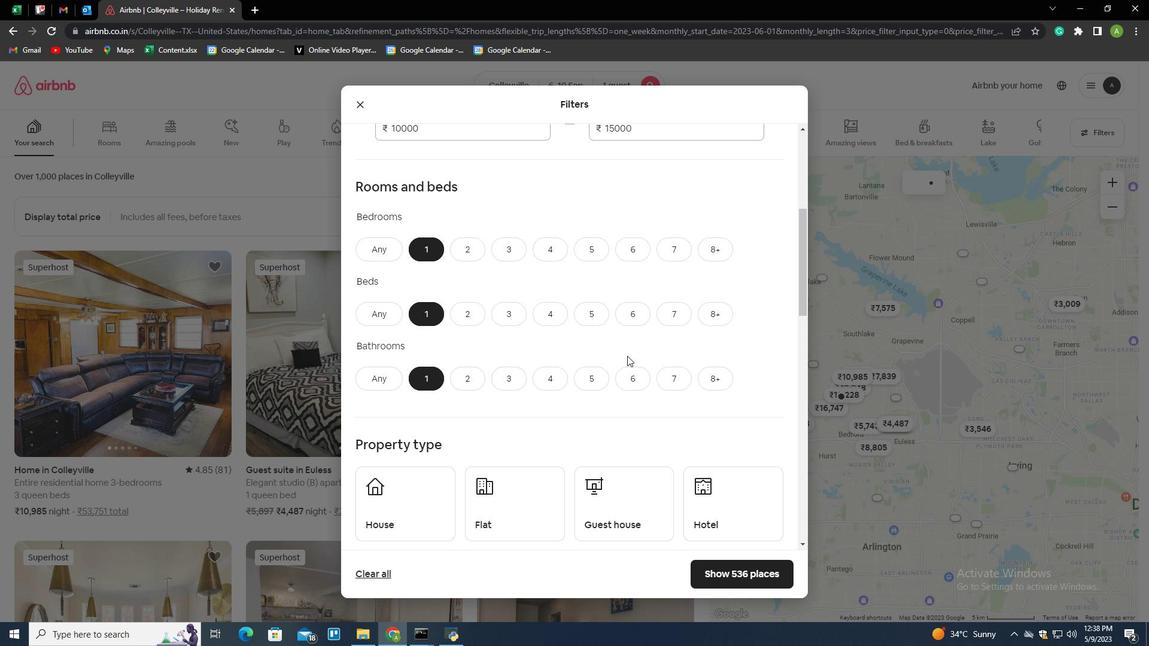 
Action: Mouse scrolled (627, 355) with delta (0, 0)
Screenshot: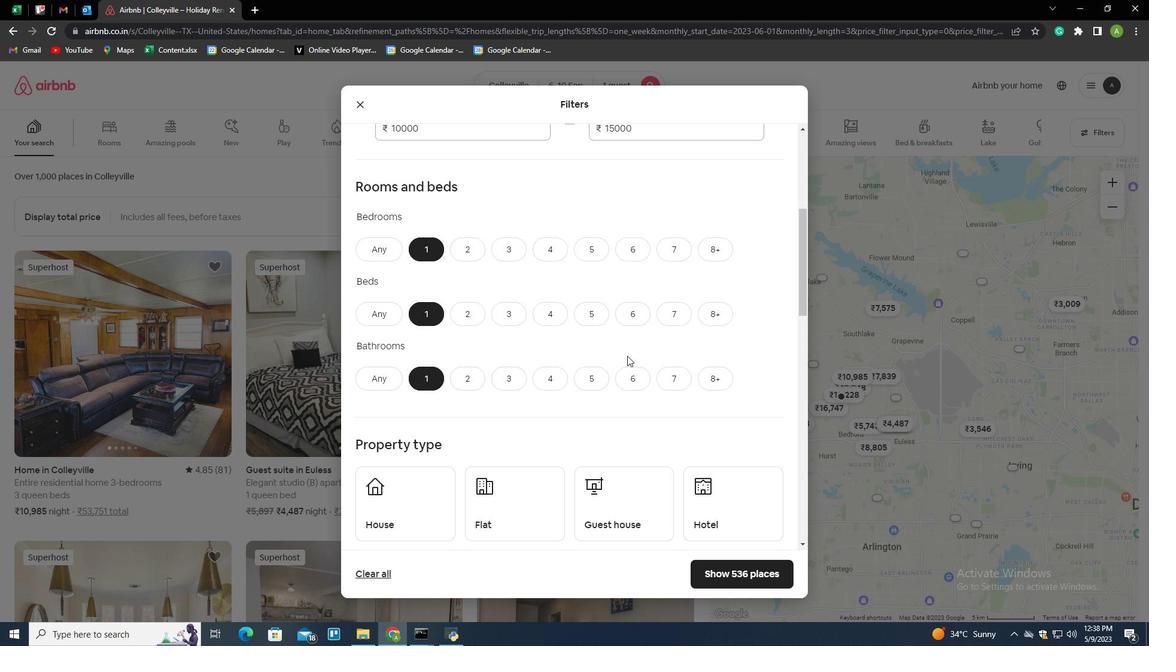 
Action: Mouse moved to (413, 400)
Screenshot: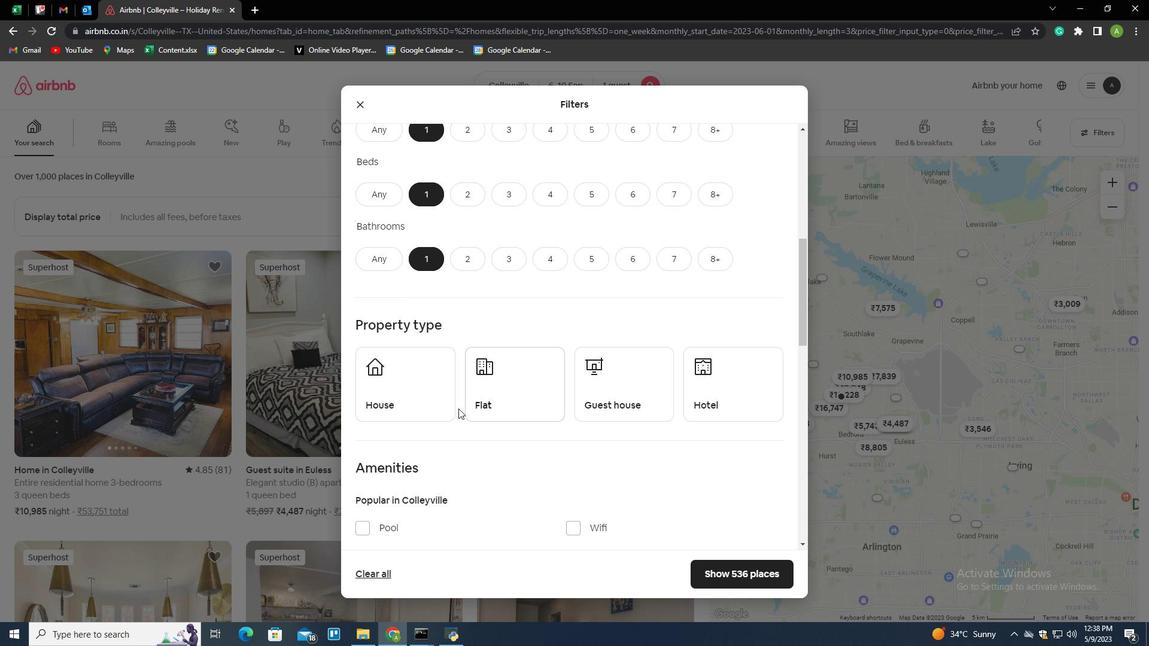 
Action: Mouse pressed left at (413, 400)
Screenshot: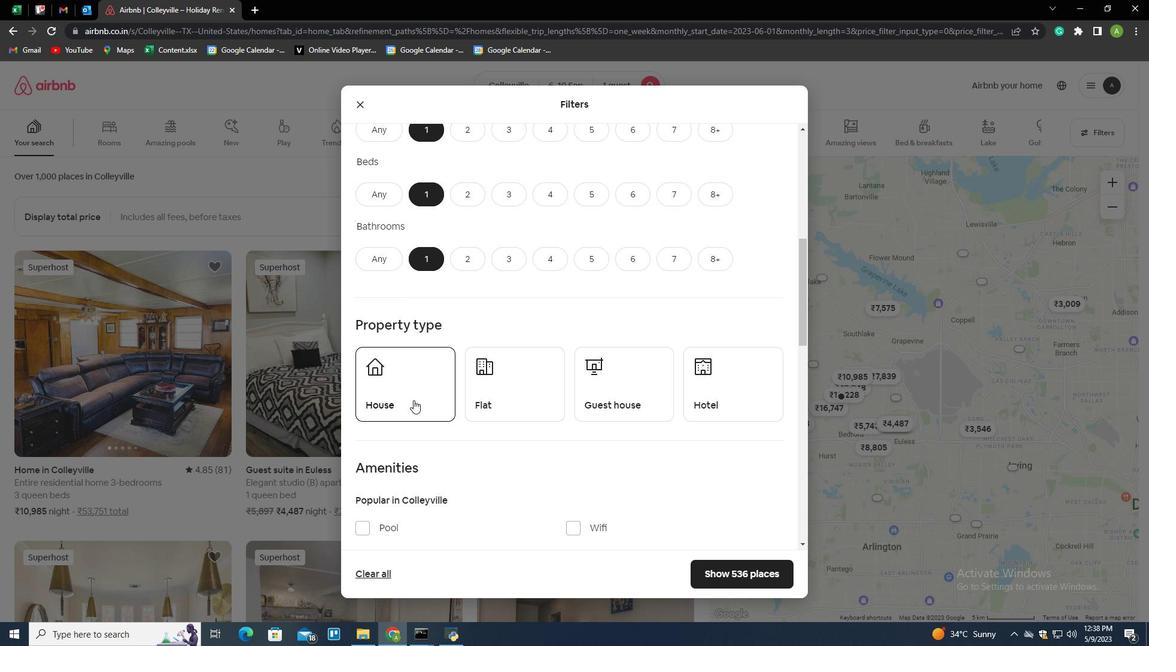 
Action: Mouse moved to (523, 396)
Screenshot: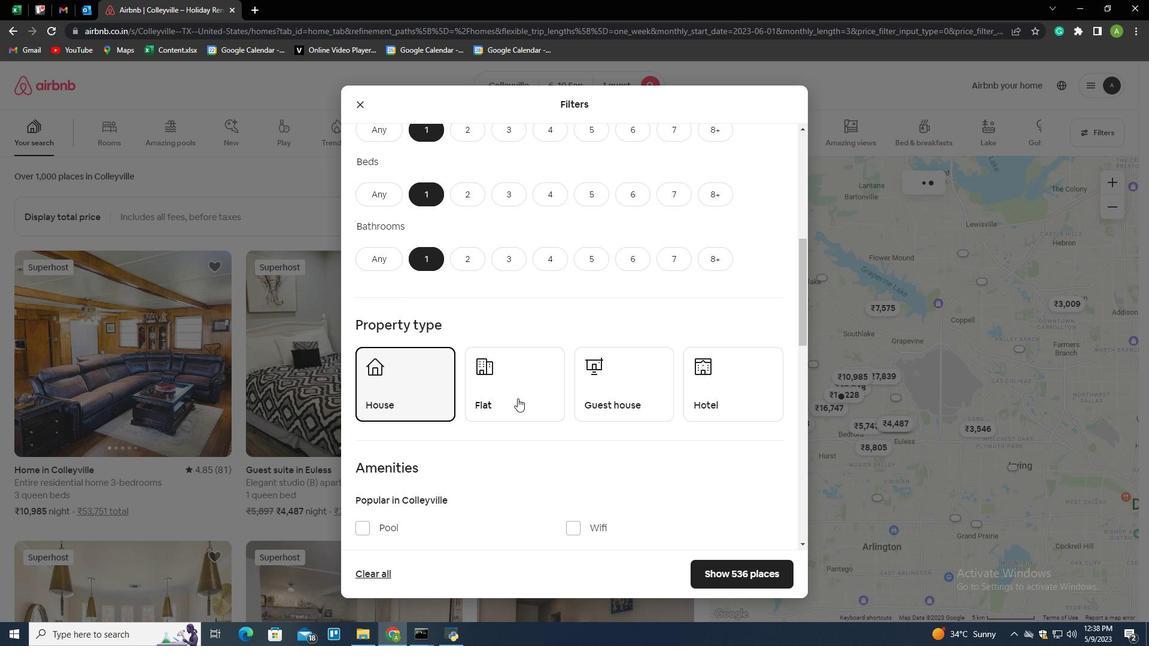
Action: Mouse pressed left at (523, 396)
Screenshot: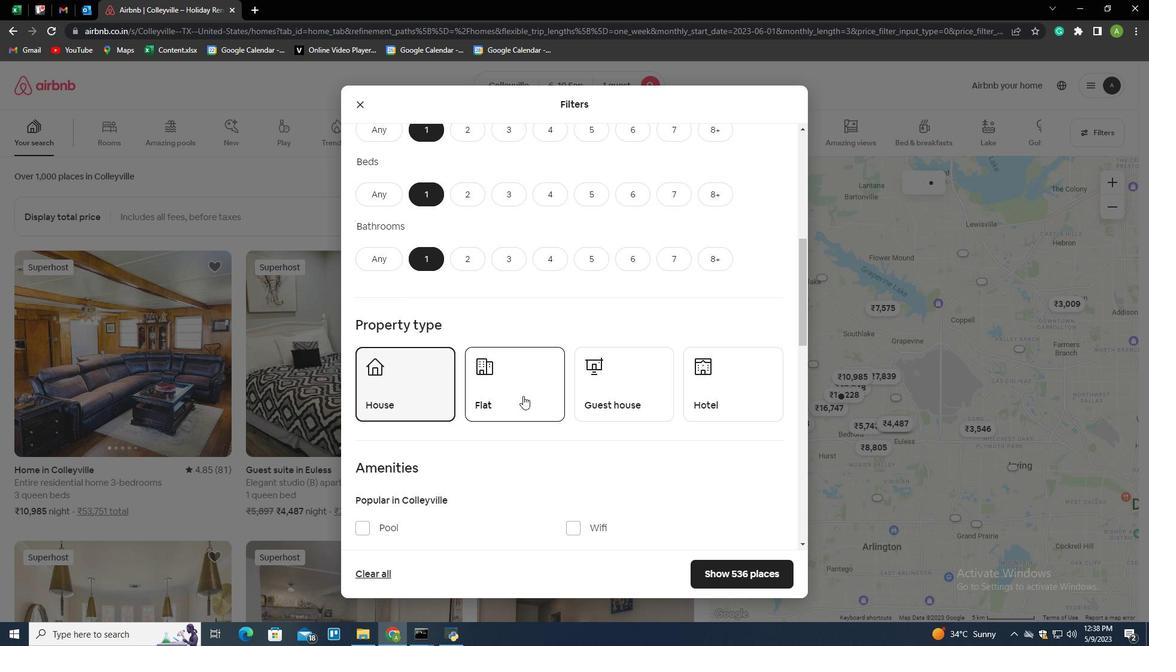 
Action: Mouse moved to (611, 402)
Screenshot: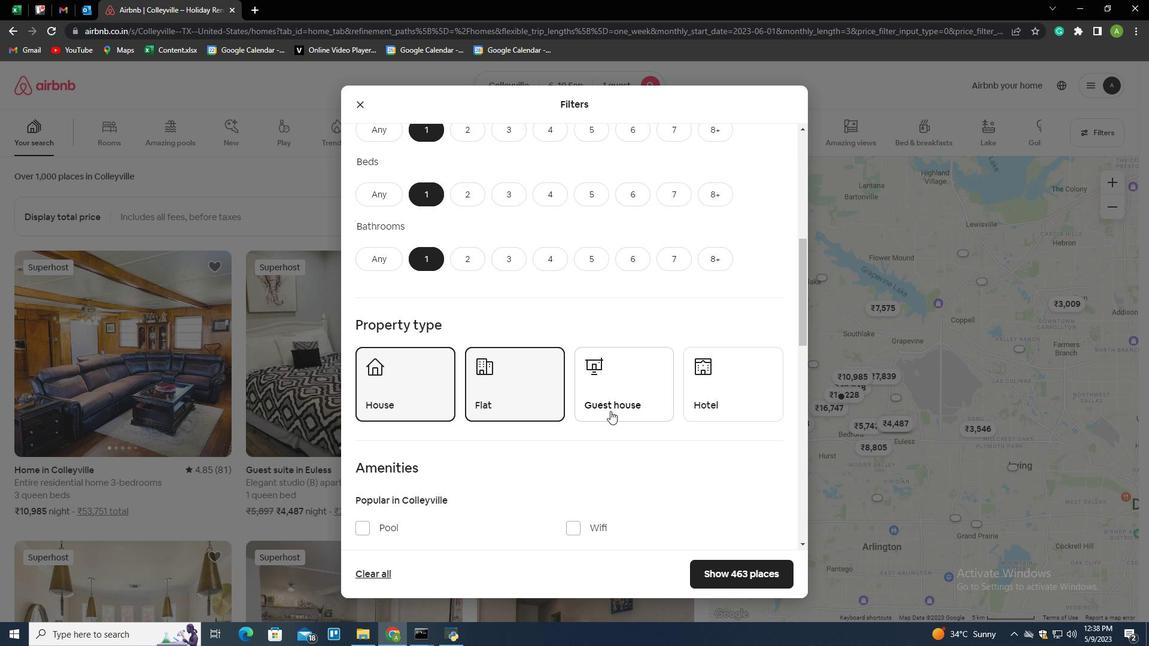 
Action: Mouse pressed left at (611, 402)
Screenshot: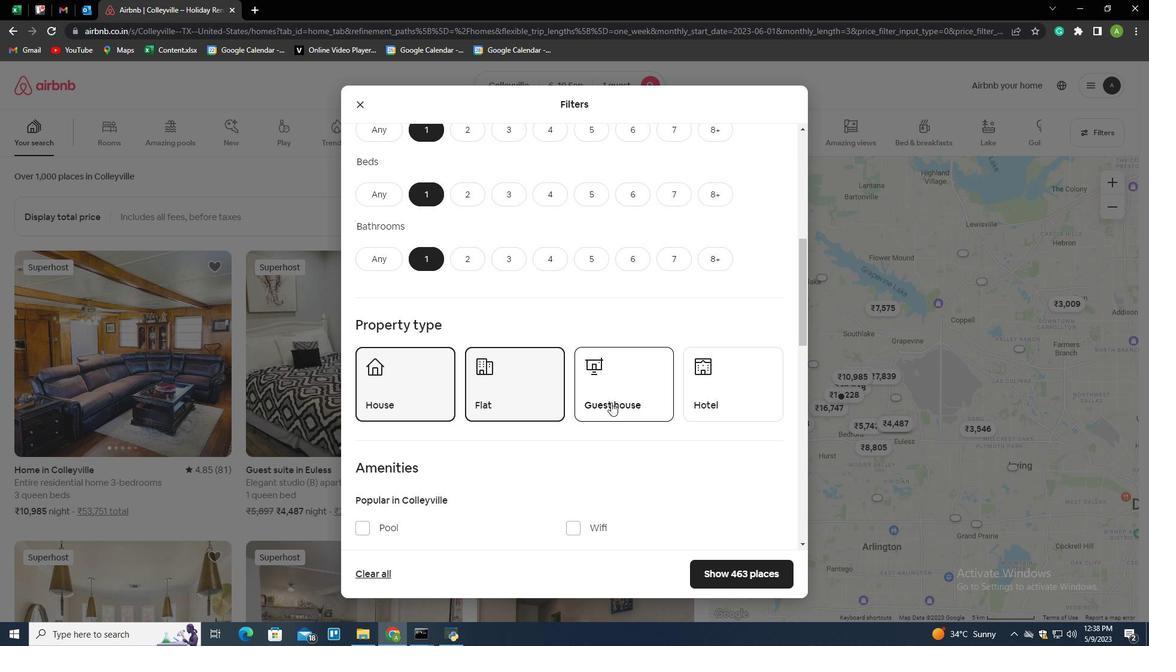 
Action: Mouse moved to (717, 399)
Screenshot: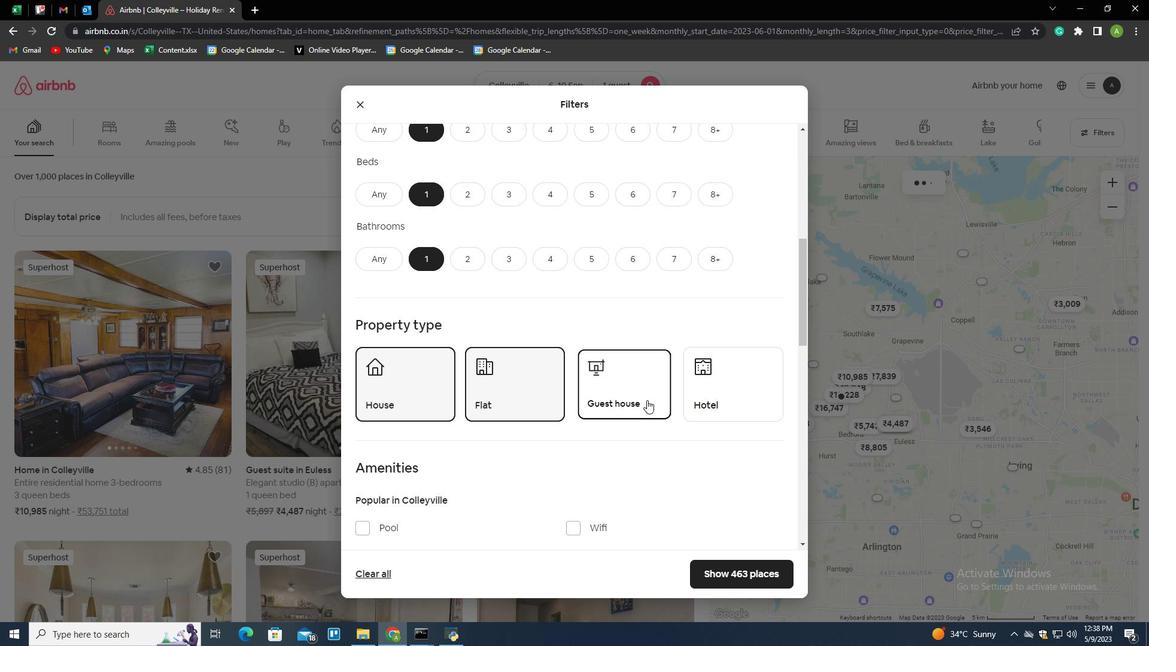
Action: Mouse pressed left at (717, 399)
Screenshot: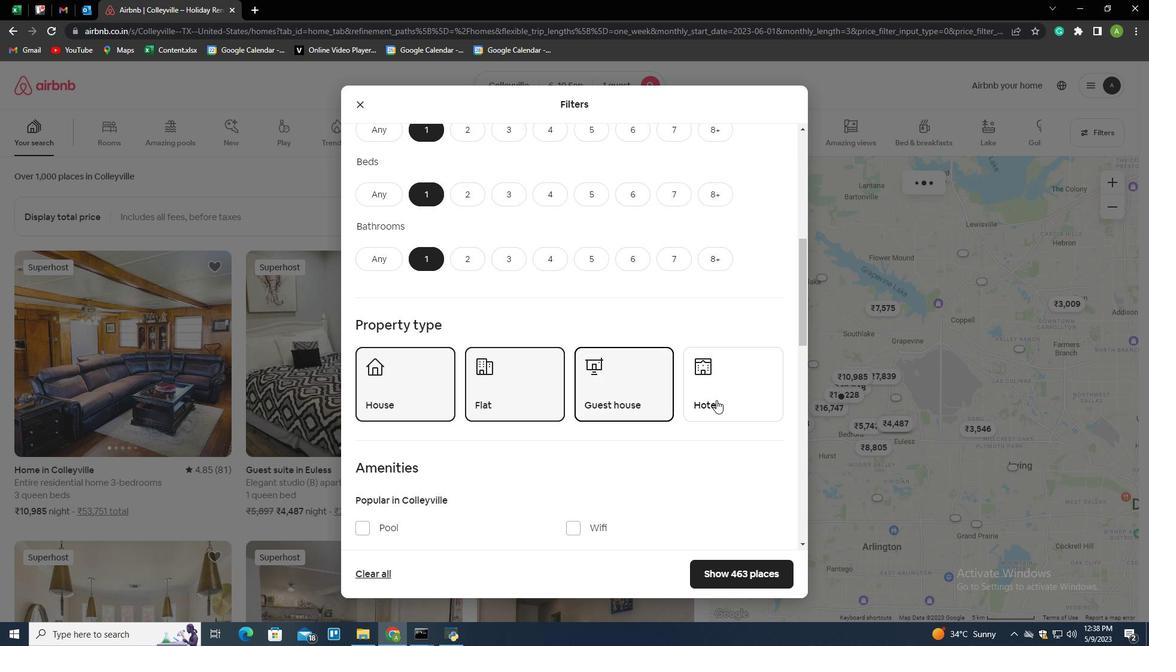 
Action: Mouse moved to (718, 399)
Screenshot: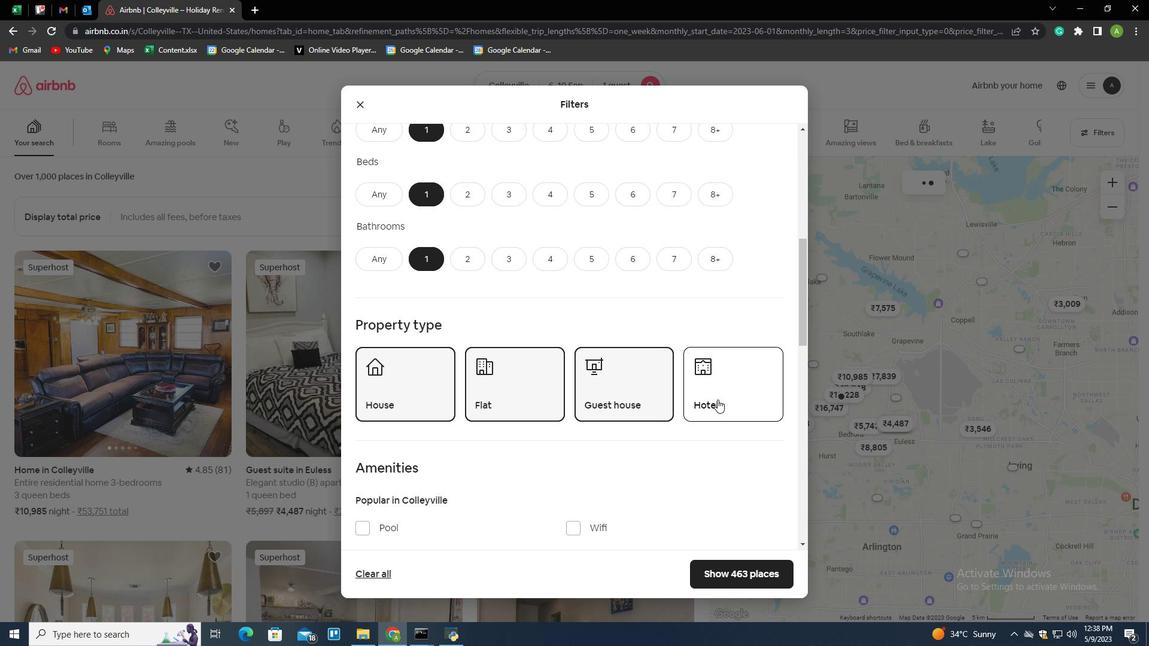 
Action: Mouse scrolled (718, 399) with delta (0, 0)
Screenshot: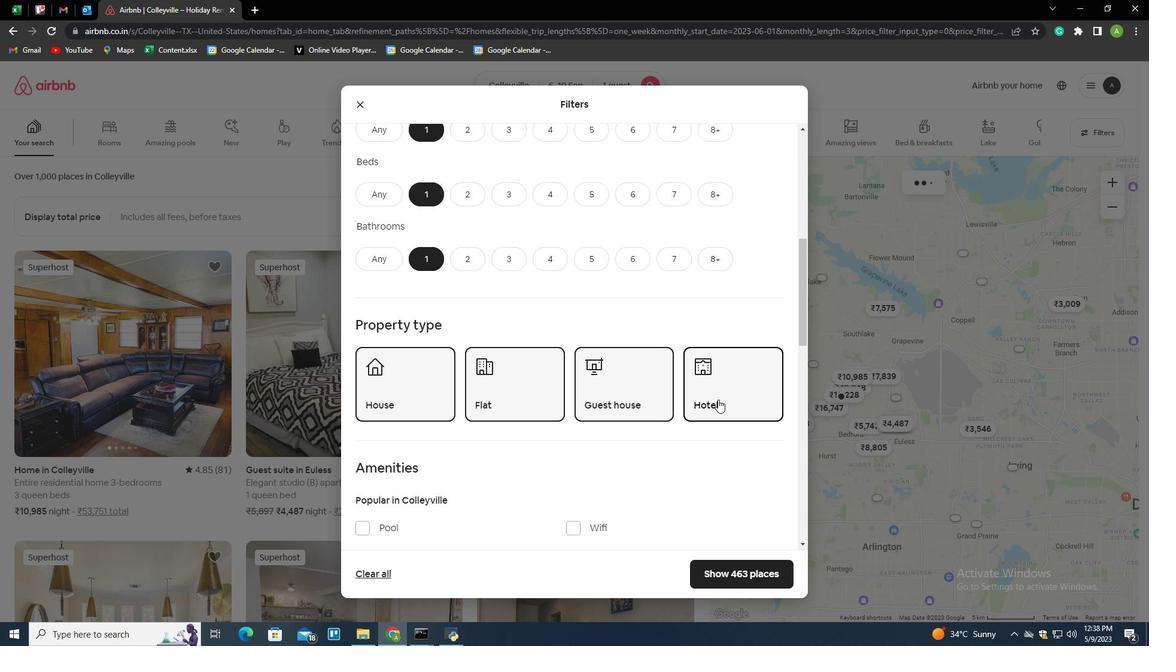 
Action: Mouse scrolled (718, 399) with delta (0, 0)
Screenshot: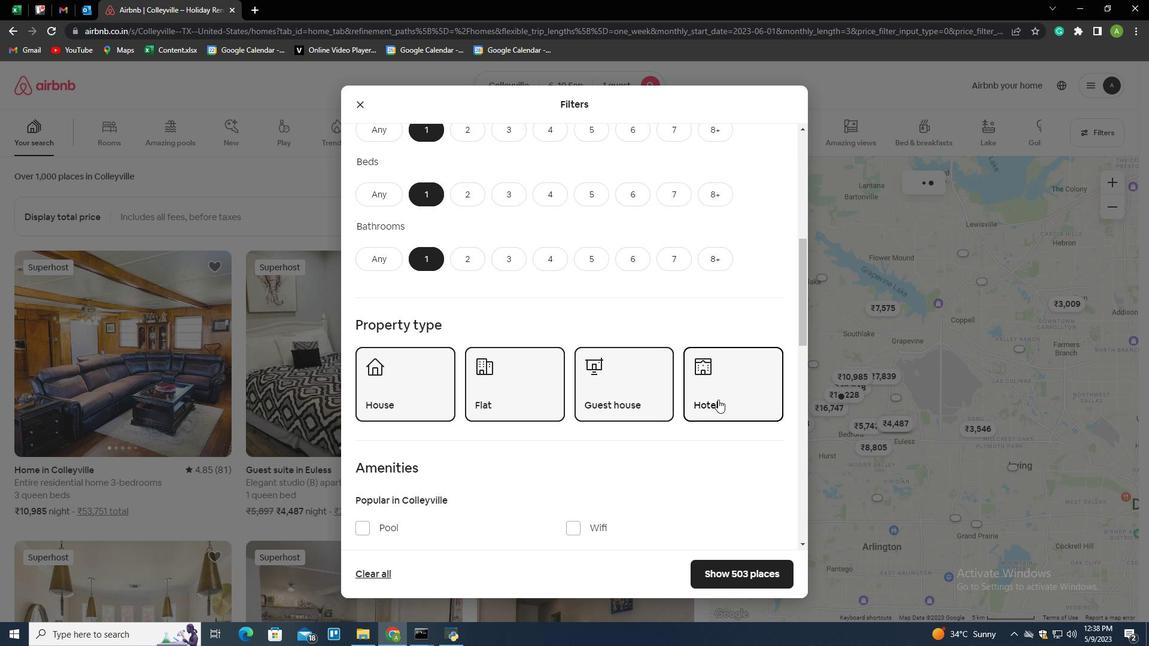 
Action: Mouse scrolled (718, 399) with delta (0, 0)
Screenshot: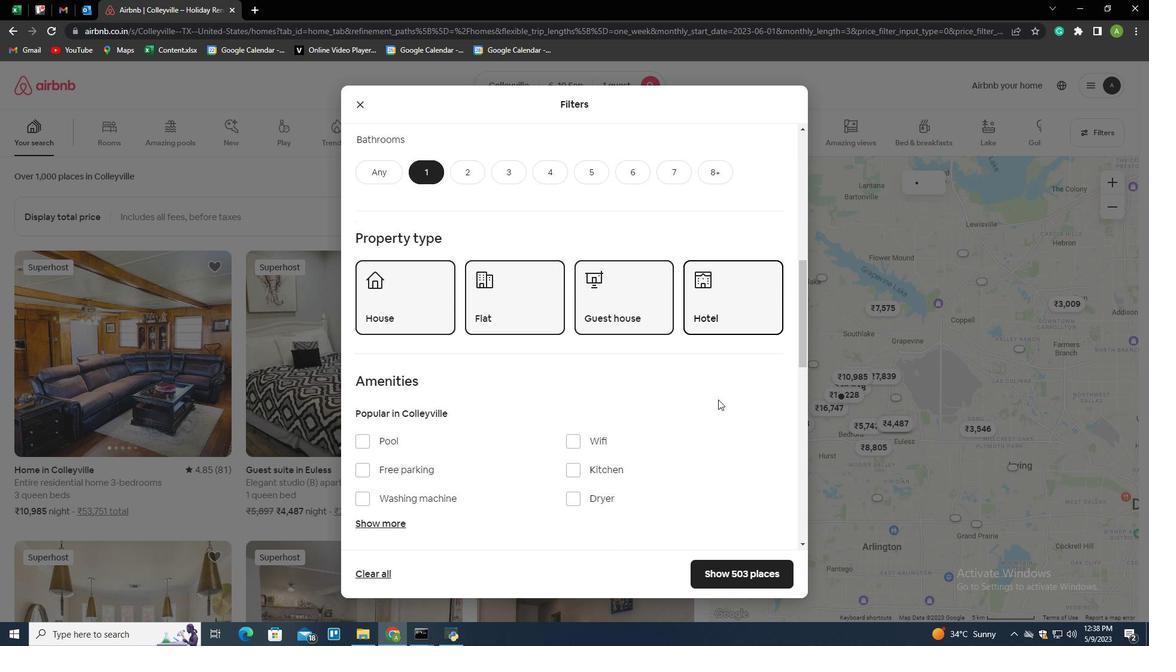 
Action: Mouse scrolled (718, 399) with delta (0, 0)
Screenshot: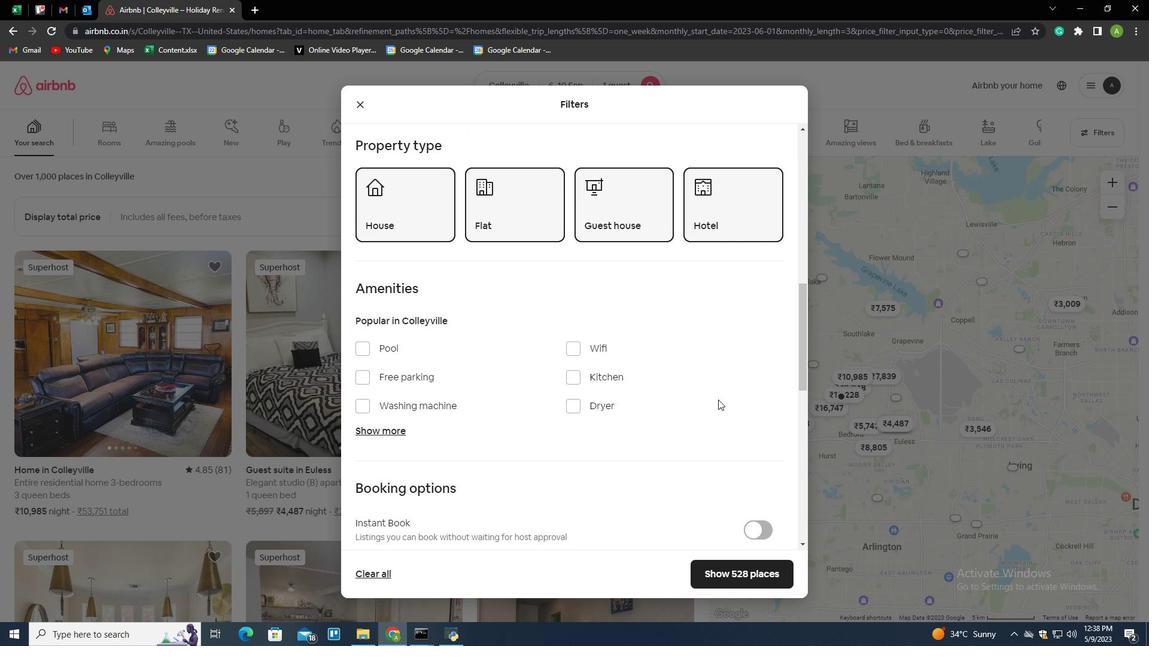 
Action: Mouse scrolled (718, 399) with delta (0, 0)
Screenshot: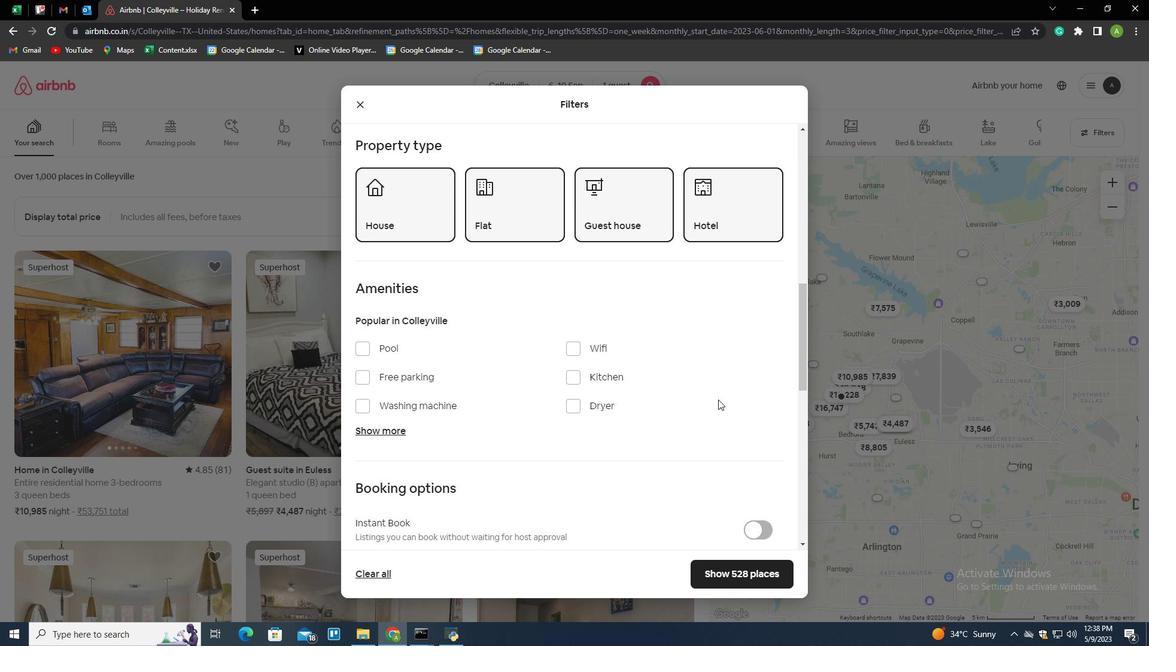 
Action: Mouse moved to (760, 447)
Screenshot: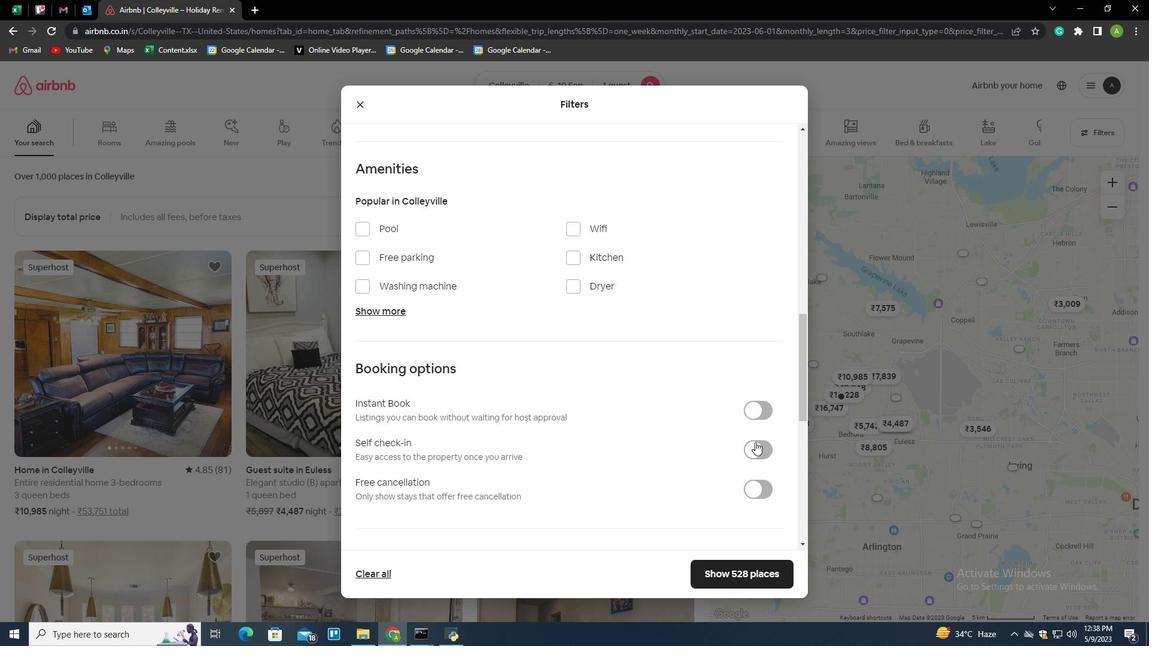 
Action: Mouse pressed left at (760, 447)
Screenshot: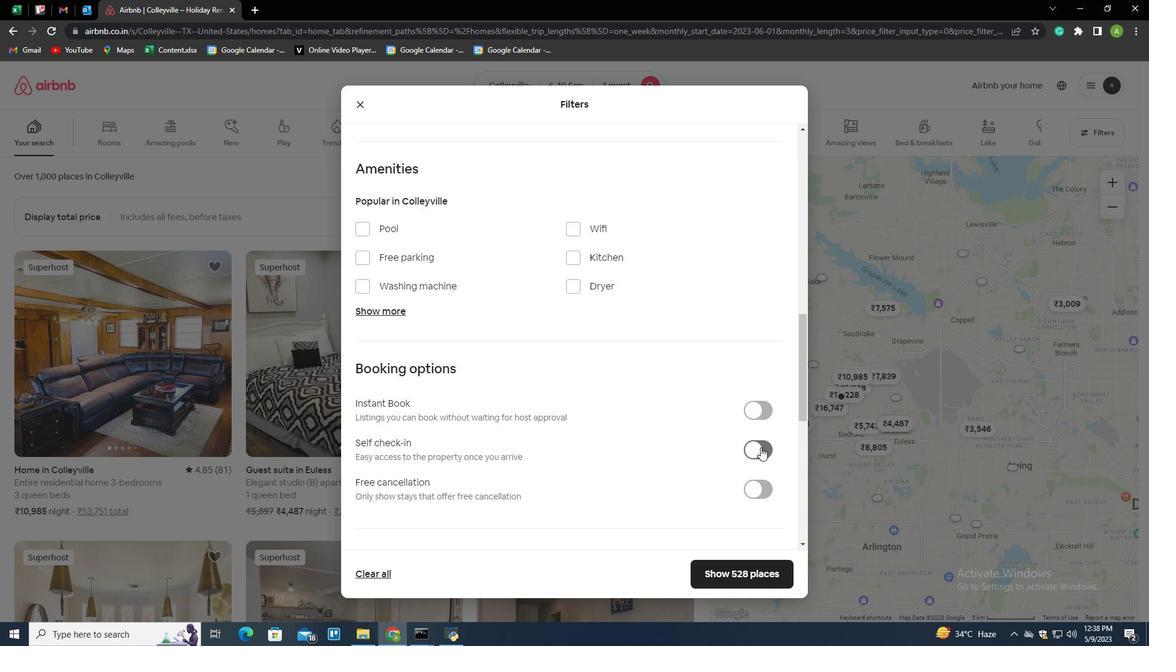 
Action: Mouse moved to (631, 418)
Screenshot: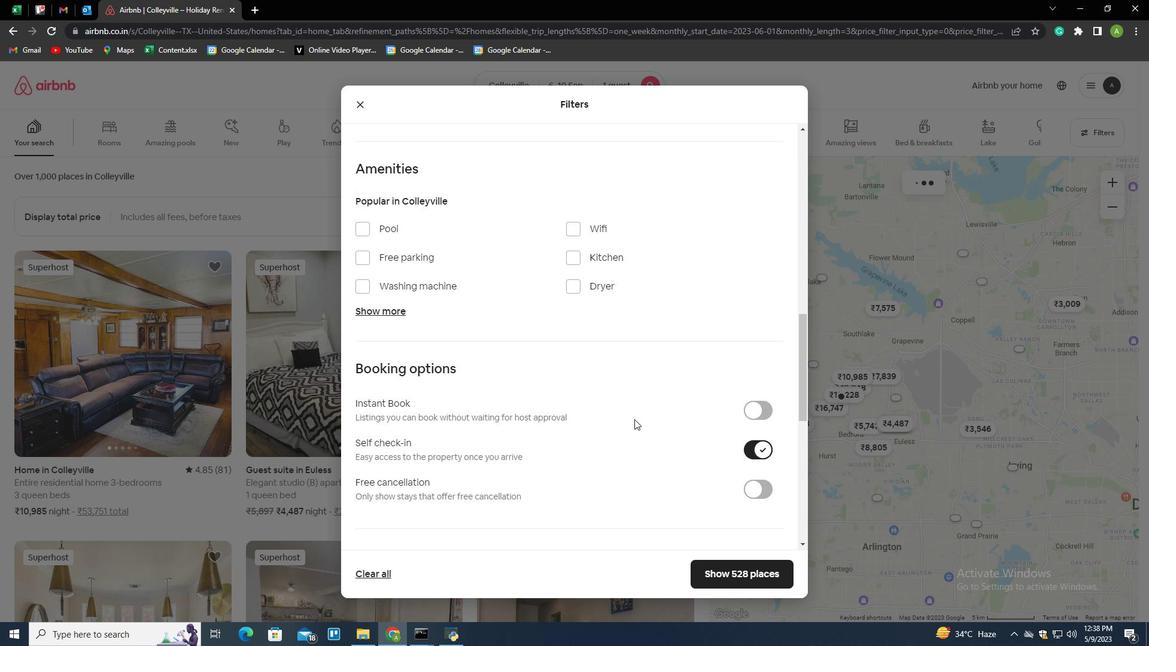 
Action: Mouse scrolled (631, 417) with delta (0, 0)
Screenshot: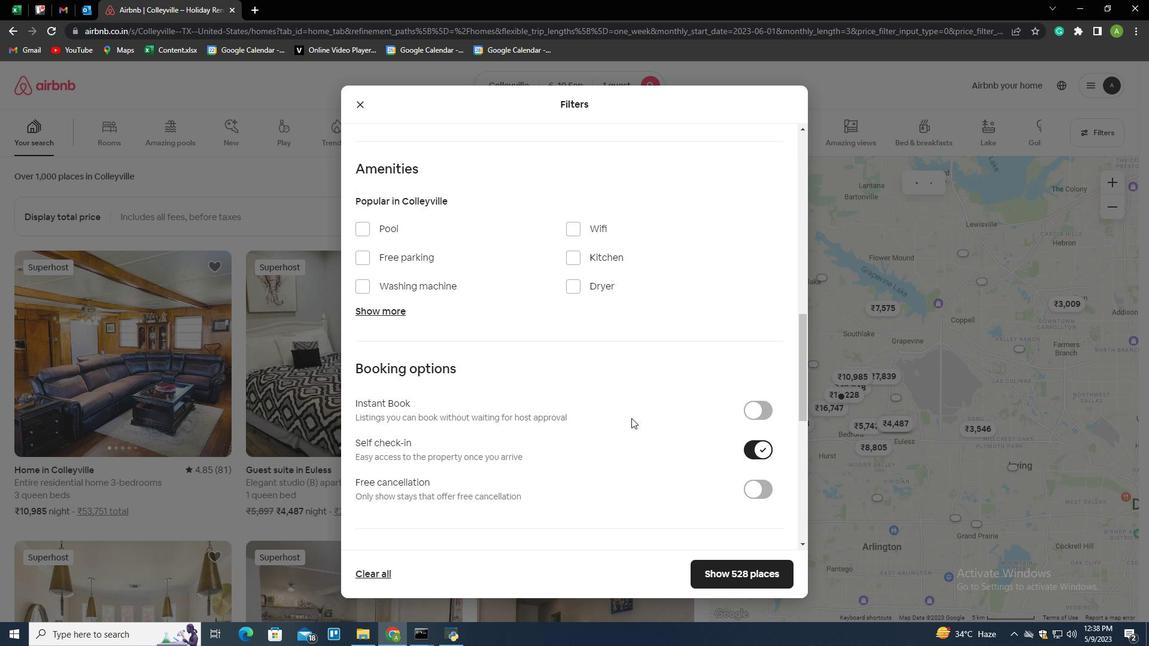 
Action: Mouse scrolled (631, 417) with delta (0, 0)
Screenshot: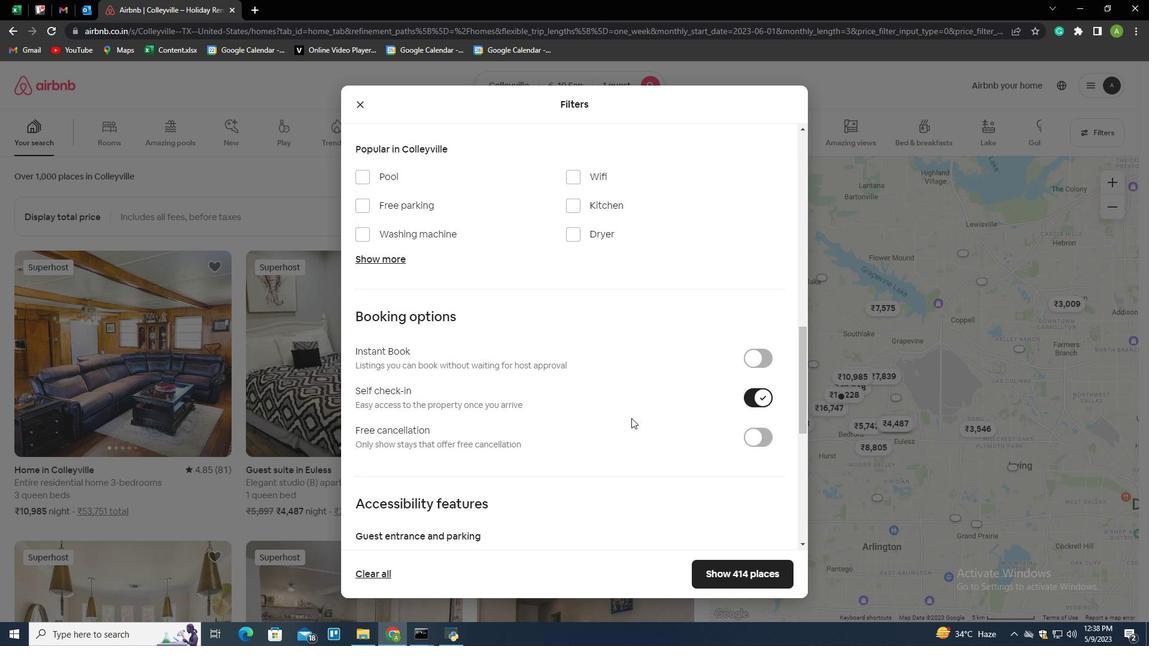 
Action: Mouse scrolled (631, 417) with delta (0, 0)
Screenshot: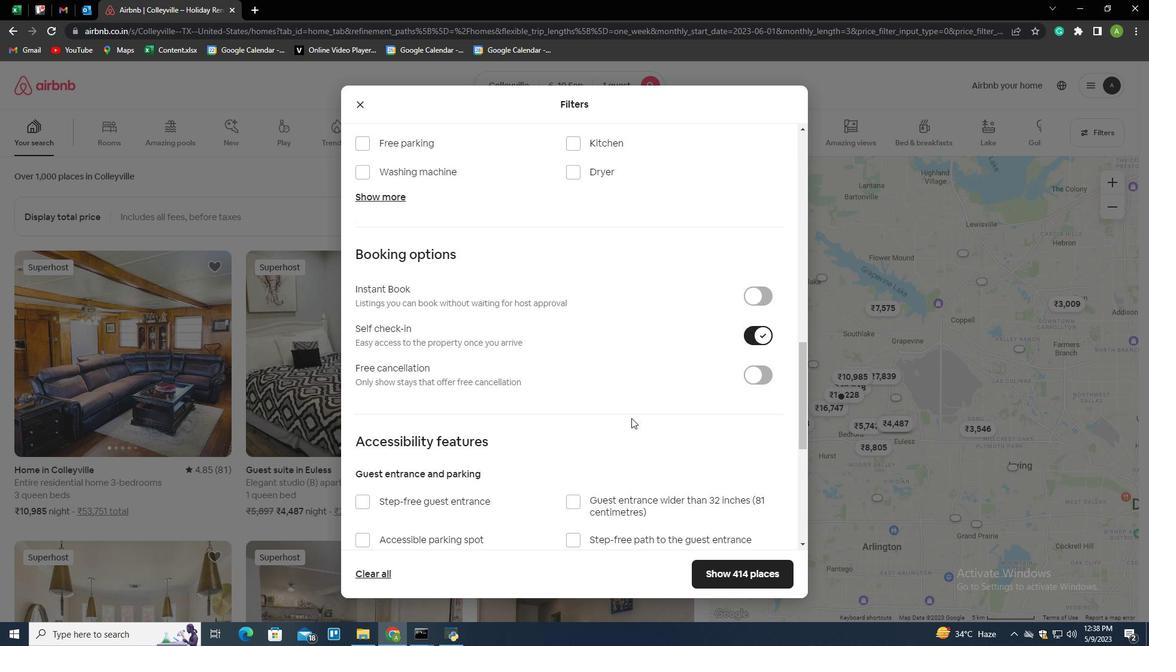 
Action: Mouse scrolled (631, 417) with delta (0, 0)
Screenshot: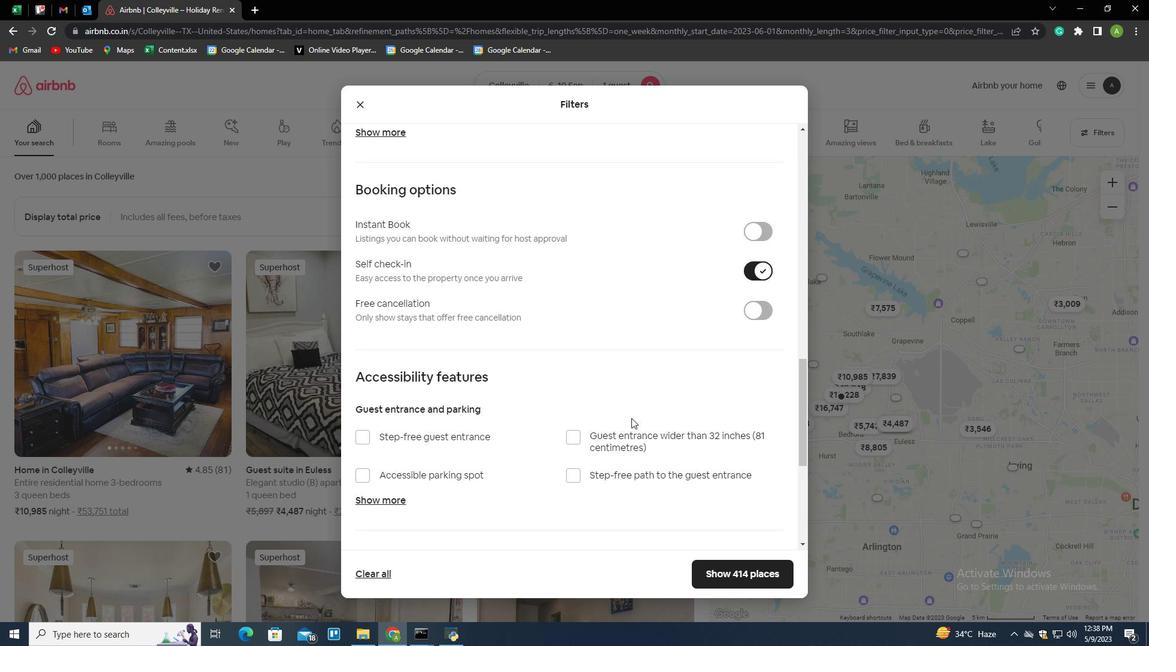 
Action: Mouse scrolled (631, 417) with delta (0, 0)
Screenshot: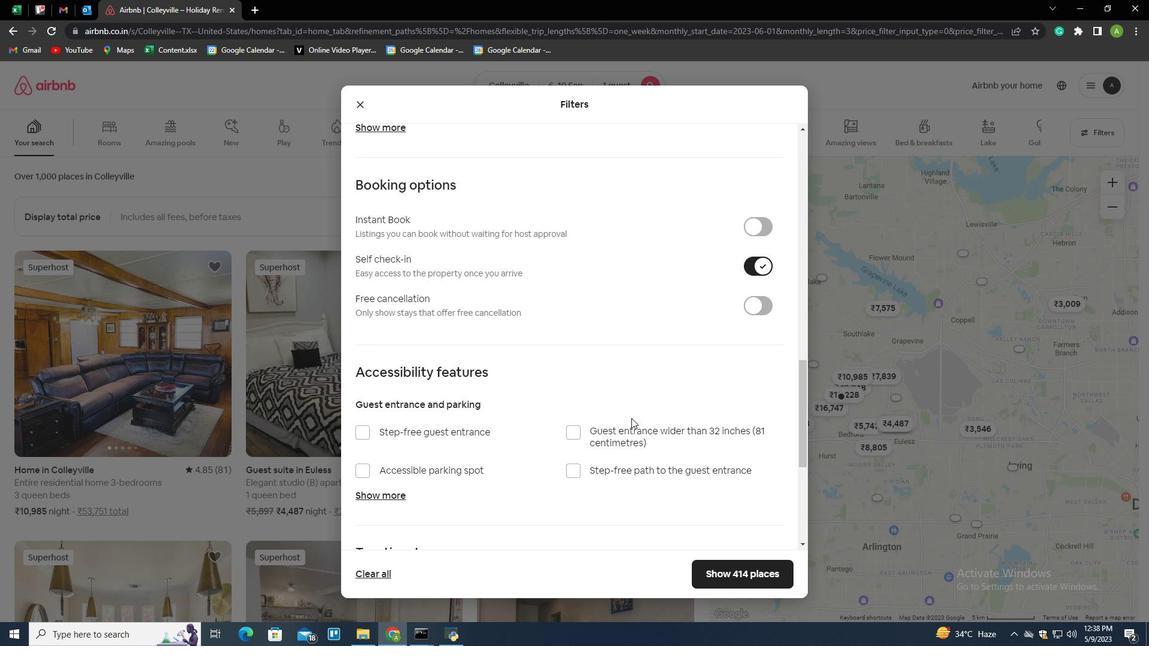 
Action: Mouse scrolled (631, 417) with delta (0, 0)
Screenshot: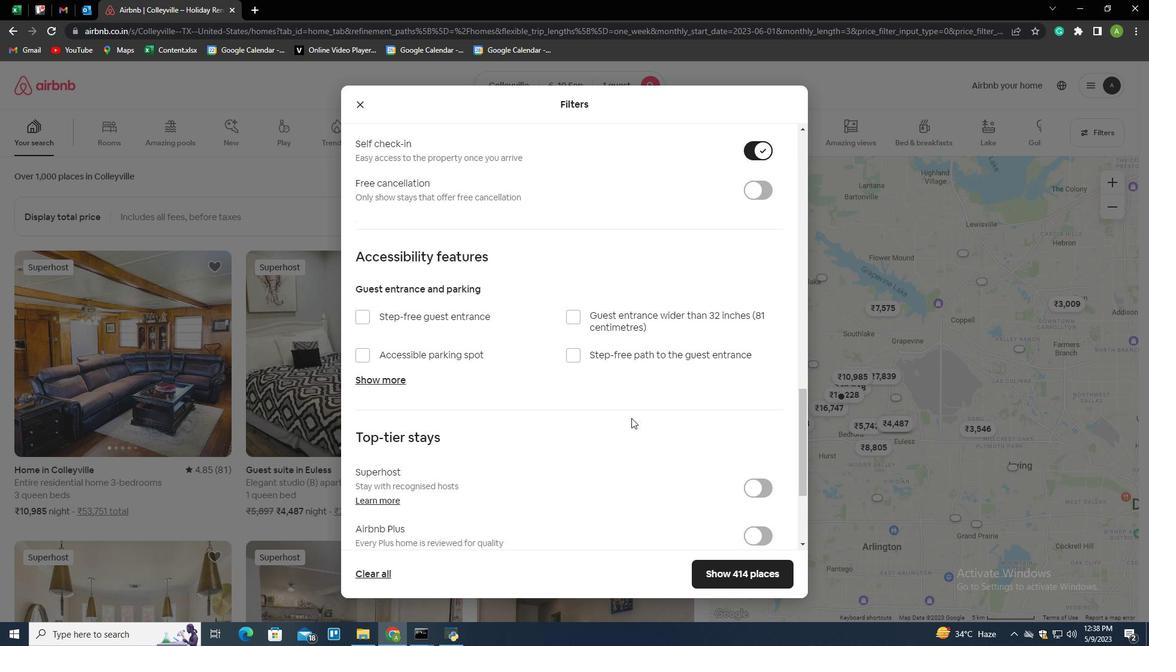 
Action: Mouse scrolled (631, 417) with delta (0, 0)
Screenshot: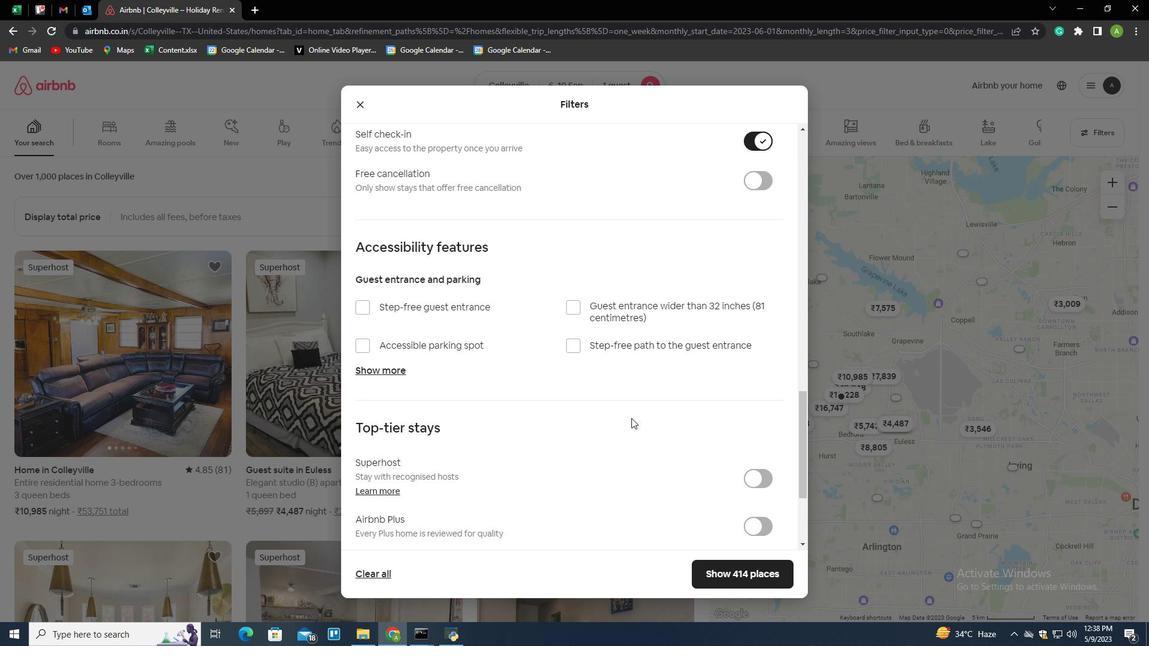 
Action: Mouse scrolled (631, 417) with delta (0, 0)
Screenshot: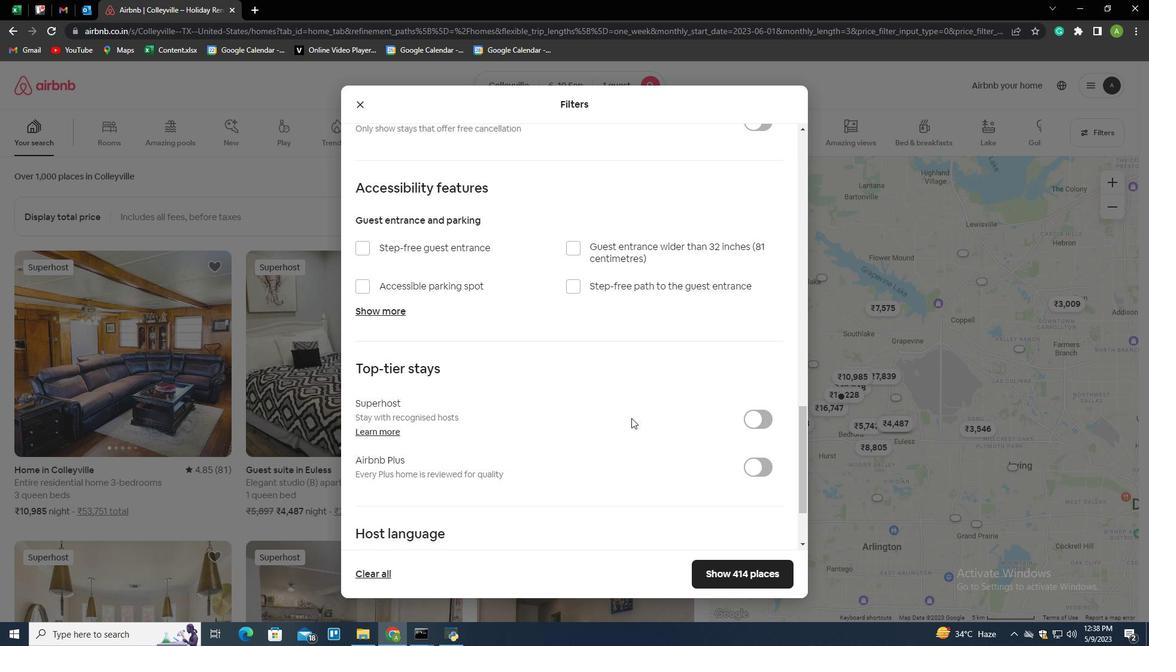 
Action: Mouse scrolled (631, 417) with delta (0, 0)
Screenshot: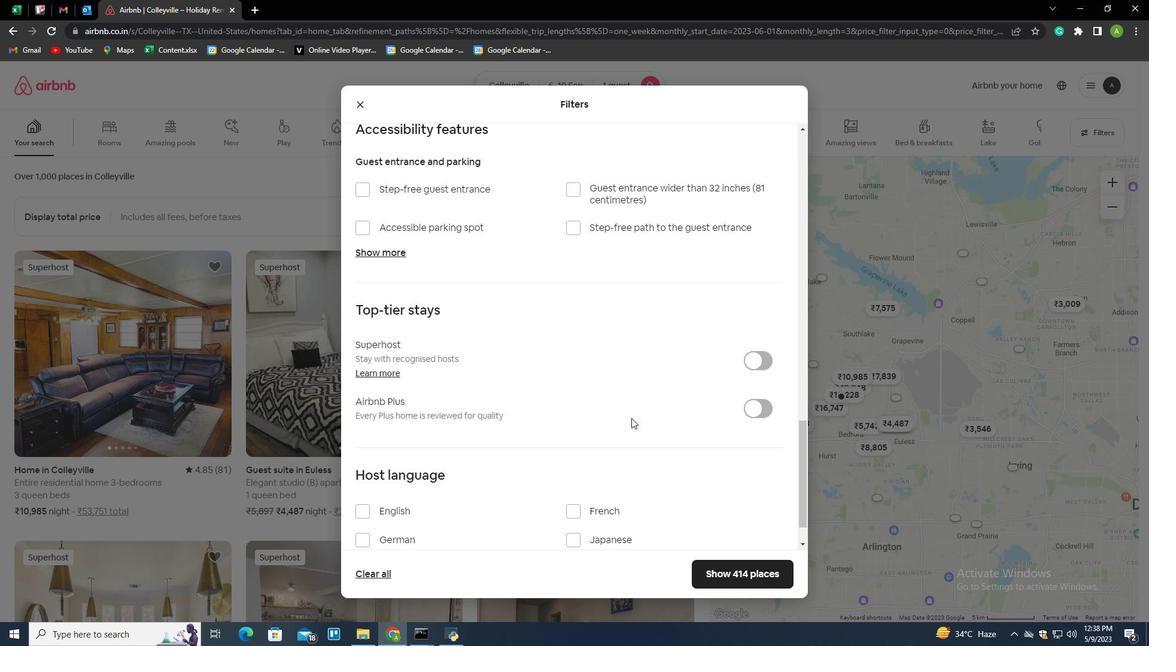 
Action: Mouse moved to (396, 465)
Screenshot: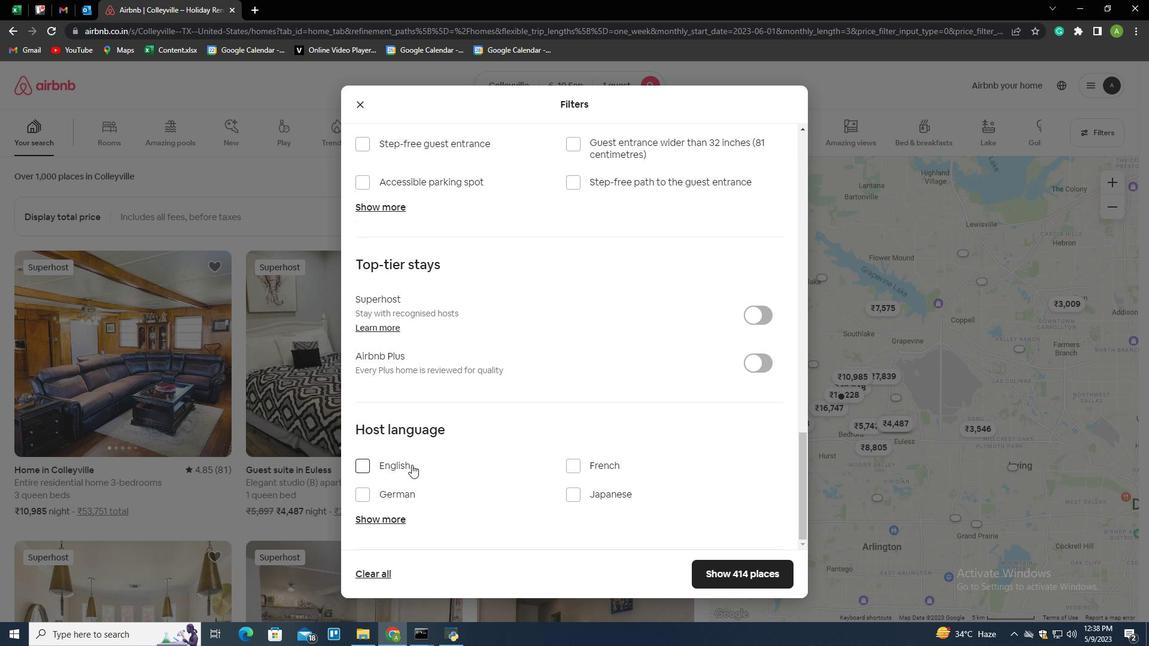 
Action: Mouse pressed left at (396, 465)
Screenshot: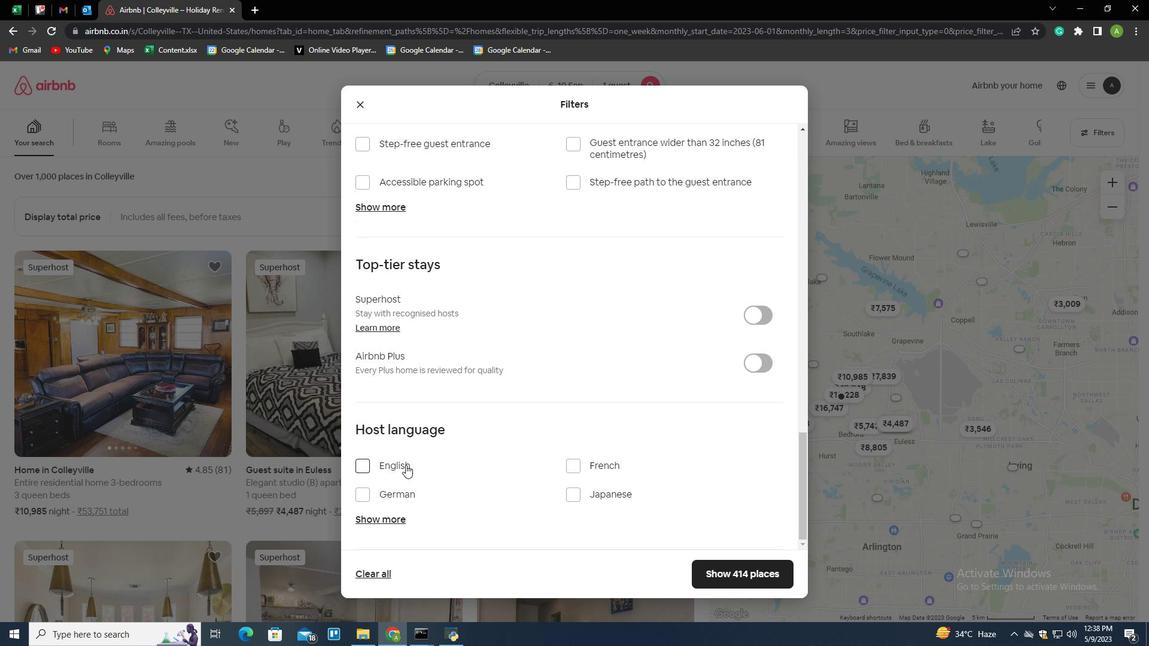 
Action: Mouse moved to (740, 574)
Screenshot: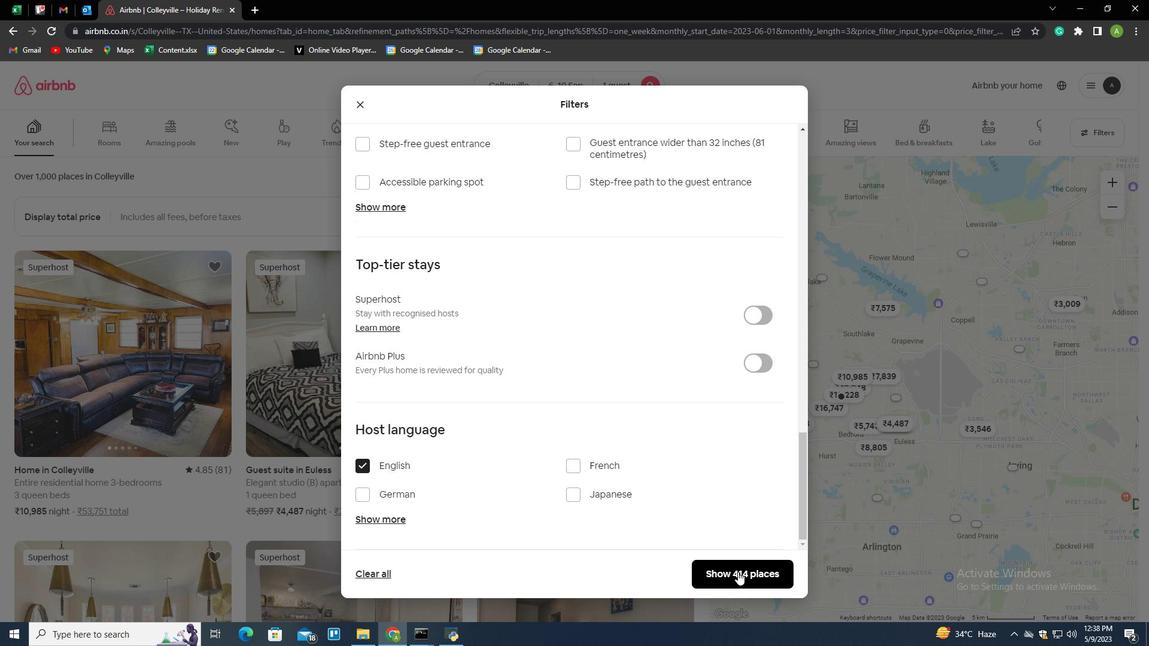 
Action: Mouse pressed left at (740, 574)
Screenshot: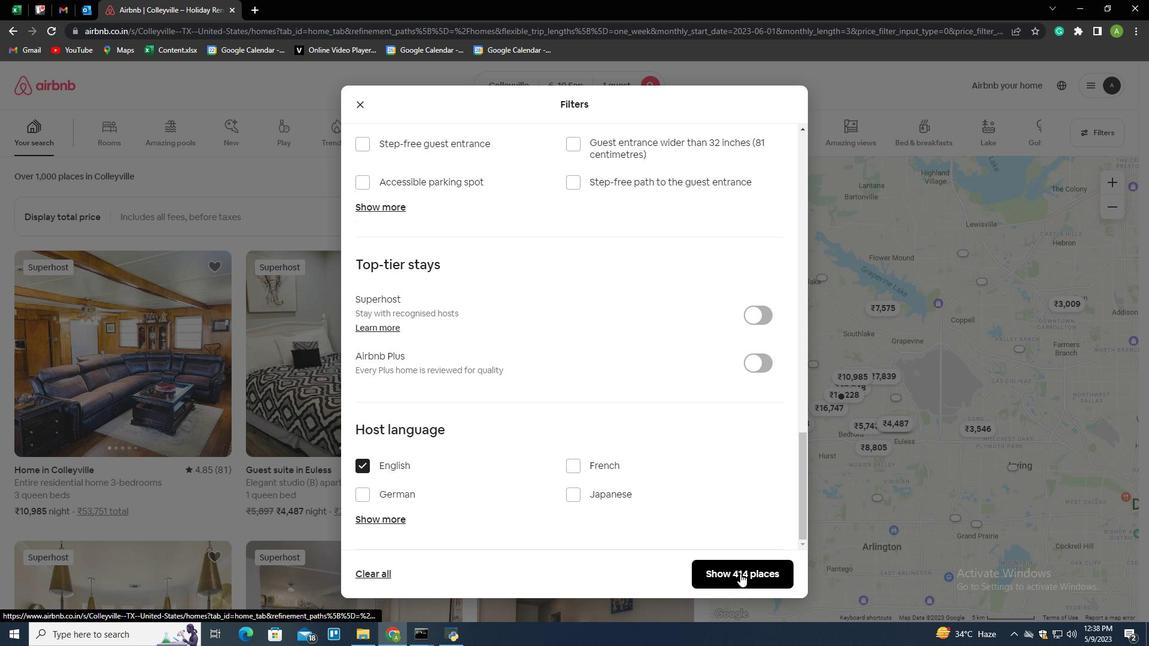 
